 Task: Search one way flight ticket for 5 adults, 2 children, 1 infant in seat and 1 infant on lap in economy from Redding: Redding Municipal Airport to Laramie: Laramie Regional Airport on 5-3-2023. Choice of flights is Spirit. Number of bags: 2 carry on bags. Price is upto 98000. Outbound departure time preference is 15:00.
Action: Mouse moved to (288, 242)
Screenshot: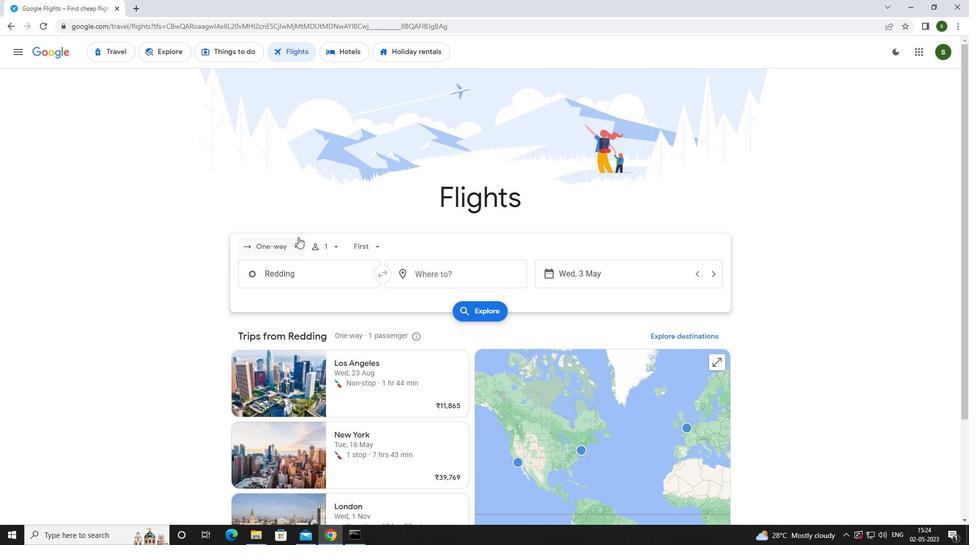 
Action: Mouse pressed left at (288, 242)
Screenshot: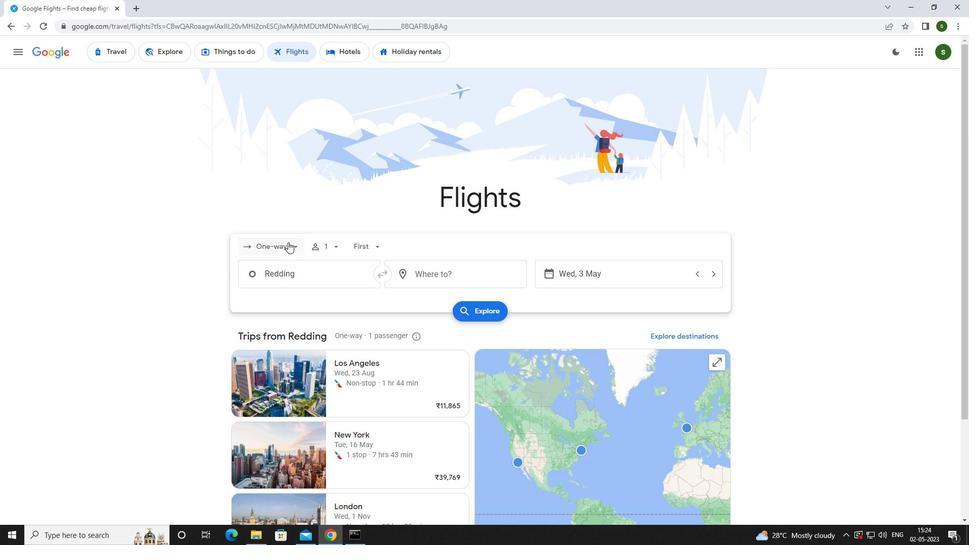 
Action: Mouse moved to (288, 289)
Screenshot: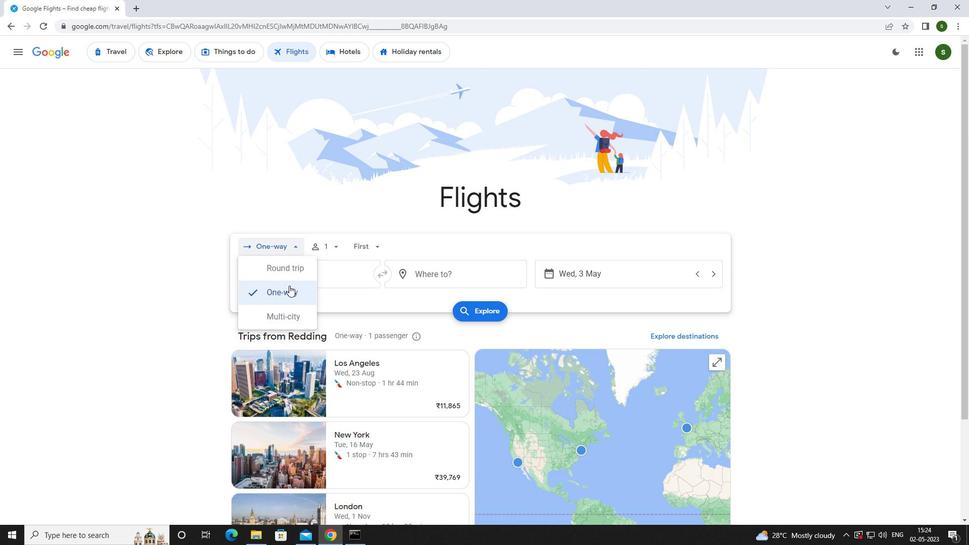 
Action: Mouse pressed left at (288, 289)
Screenshot: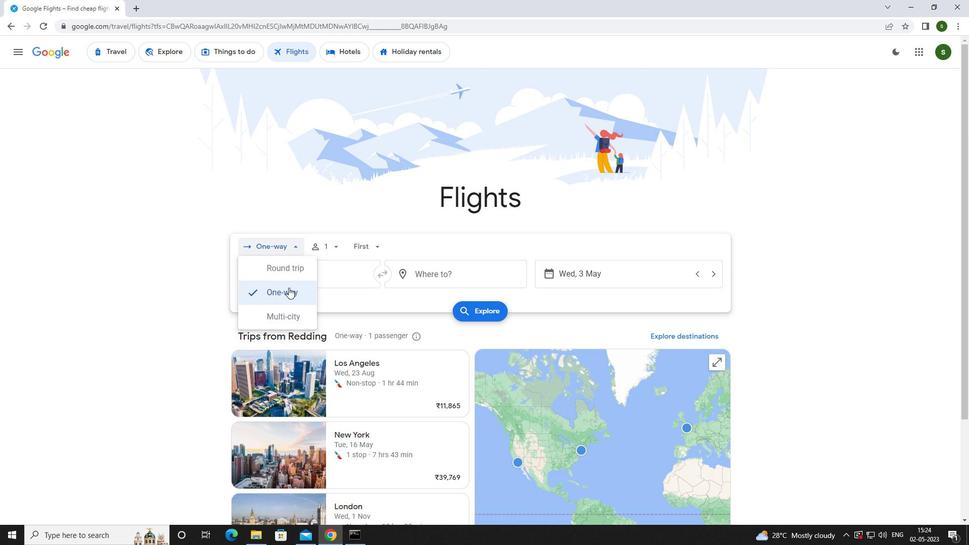 
Action: Mouse moved to (334, 246)
Screenshot: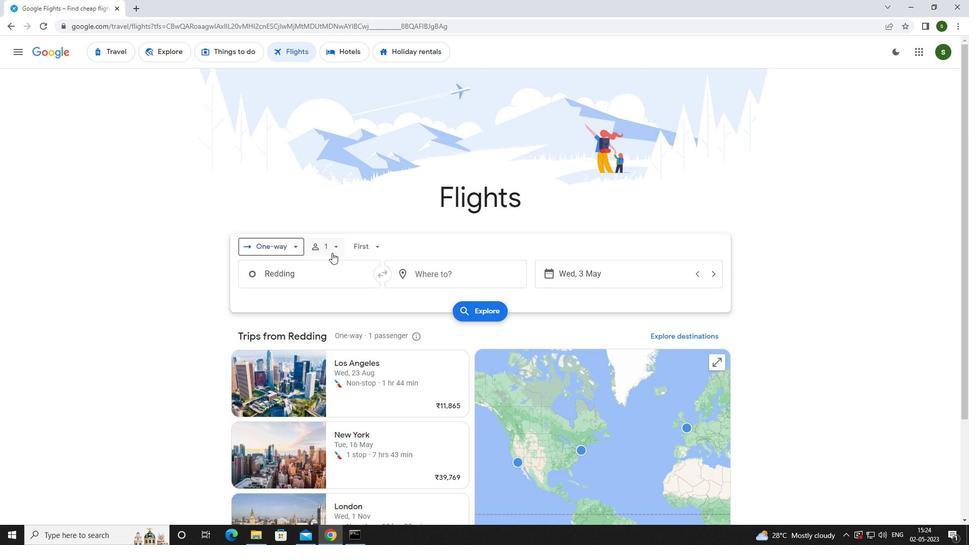 
Action: Mouse pressed left at (334, 246)
Screenshot: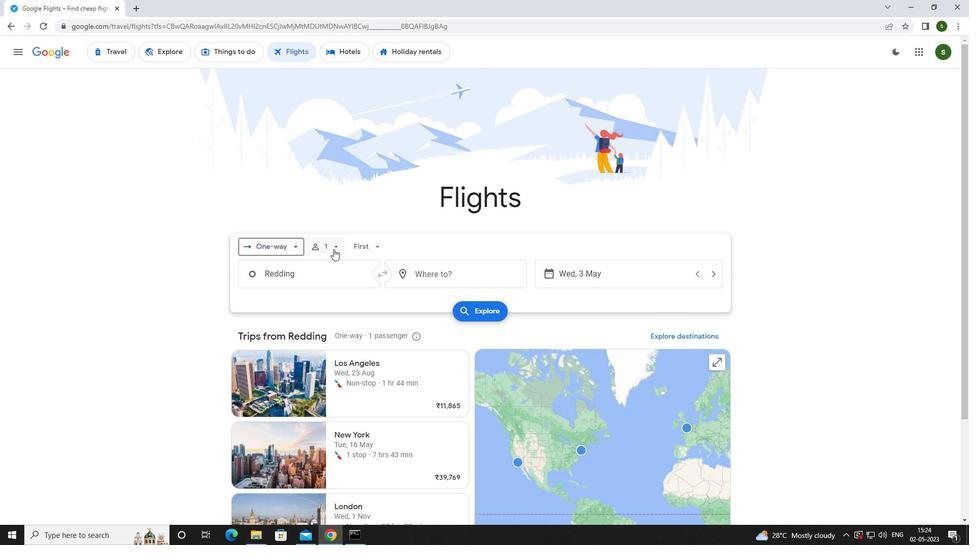 
Action: Mouse moved to (411, 269)
Screenshot: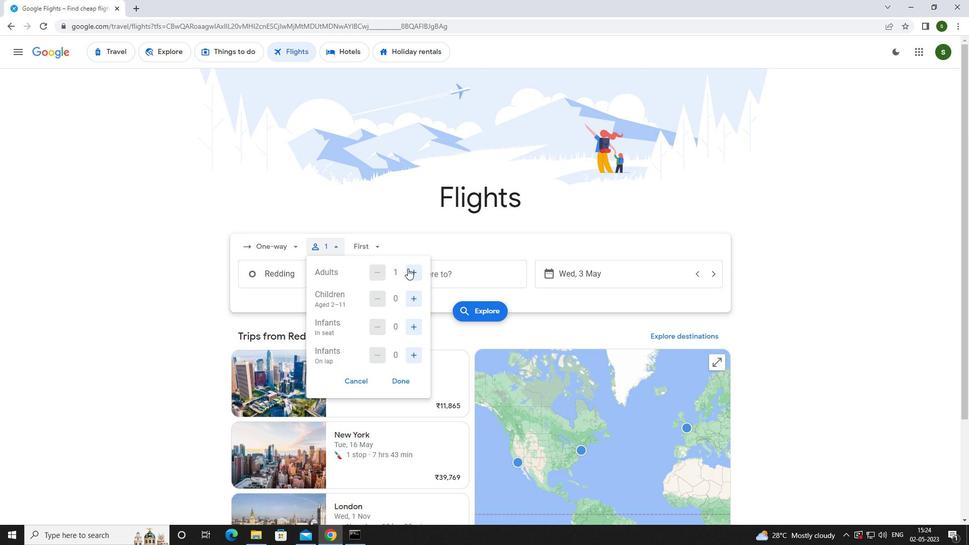 
Action: Mouse pressed left at (411, 269)
Screenshot: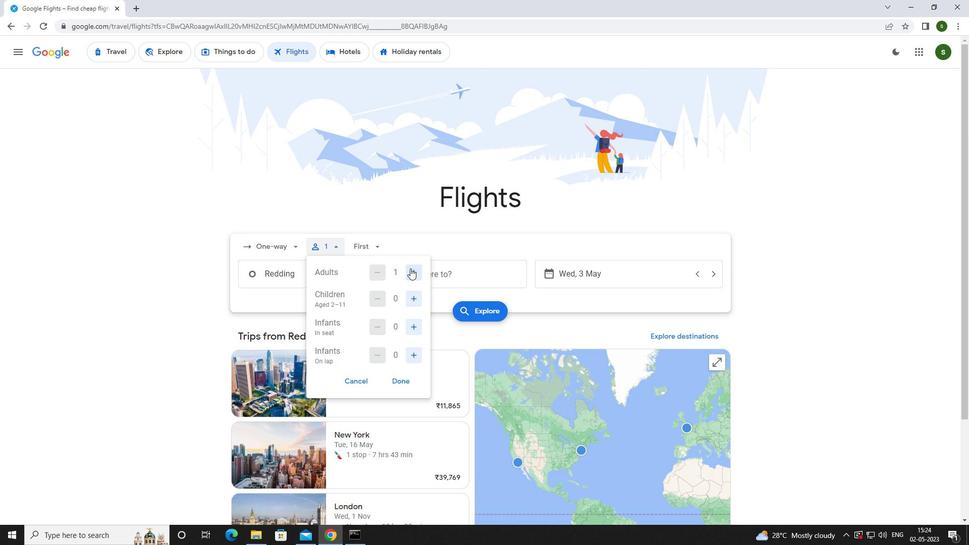 
Action: Mouse pressed left at (411, 269)
Screenshot: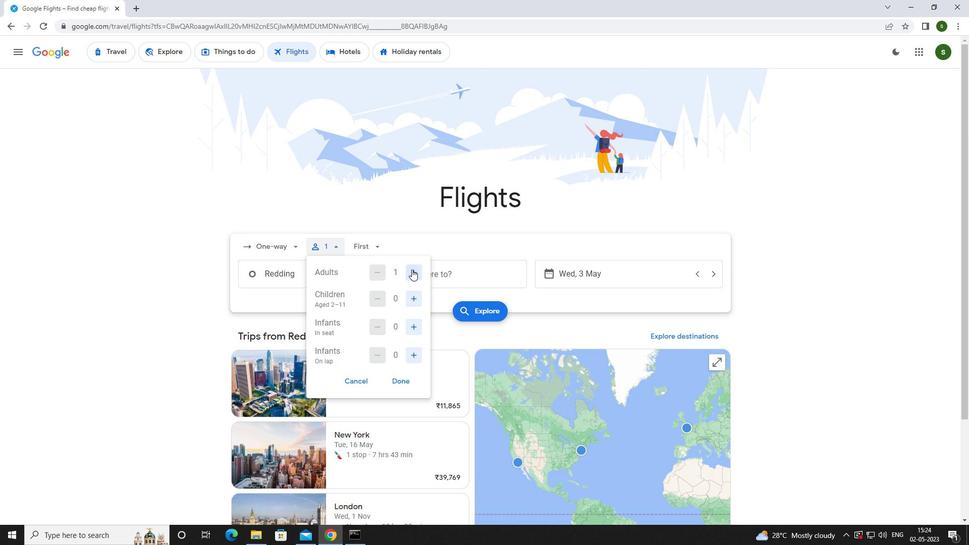 
Action: Mouse pressed left at (411, 269)
Screenshot: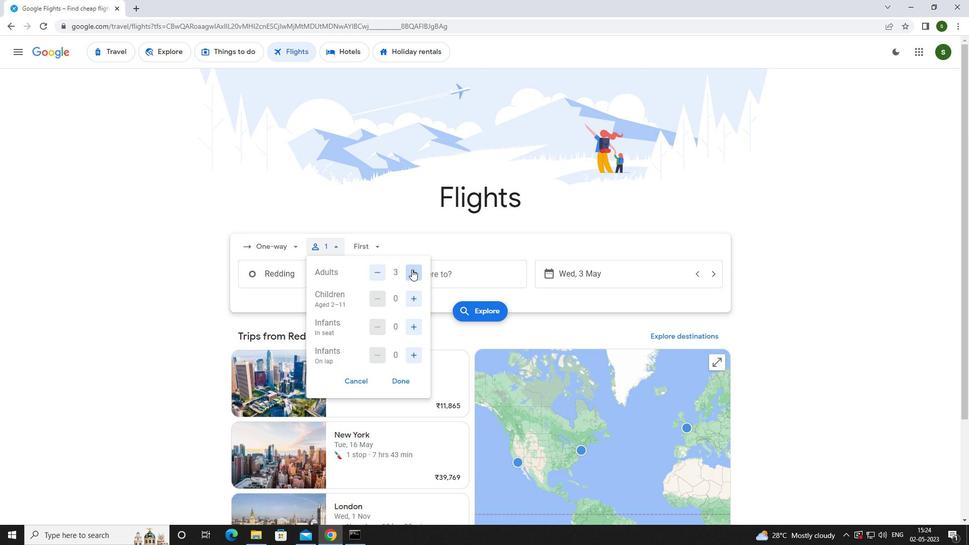 
Action: Mouse pressed left at (411, 269)
Screenshot: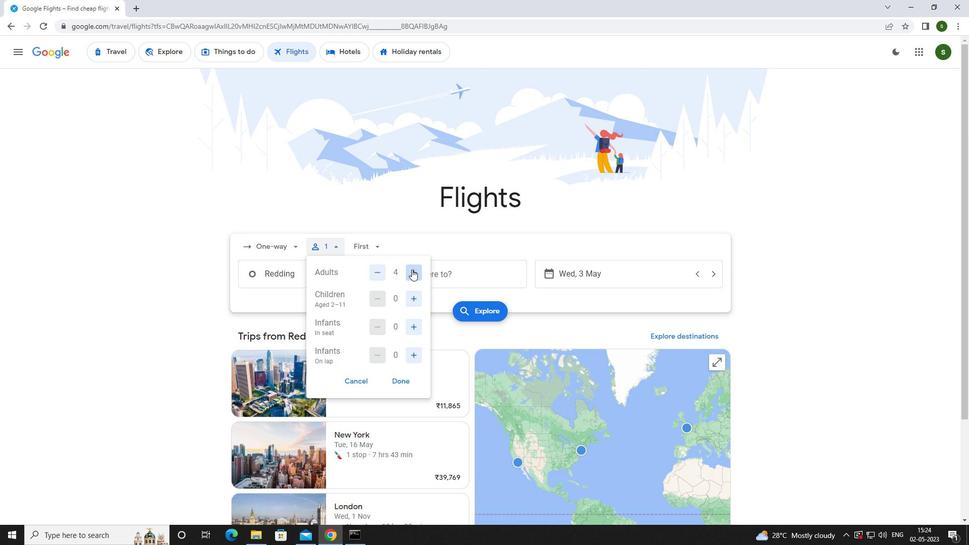 
Action: Mouse moved to (414, 298)
Screenshot: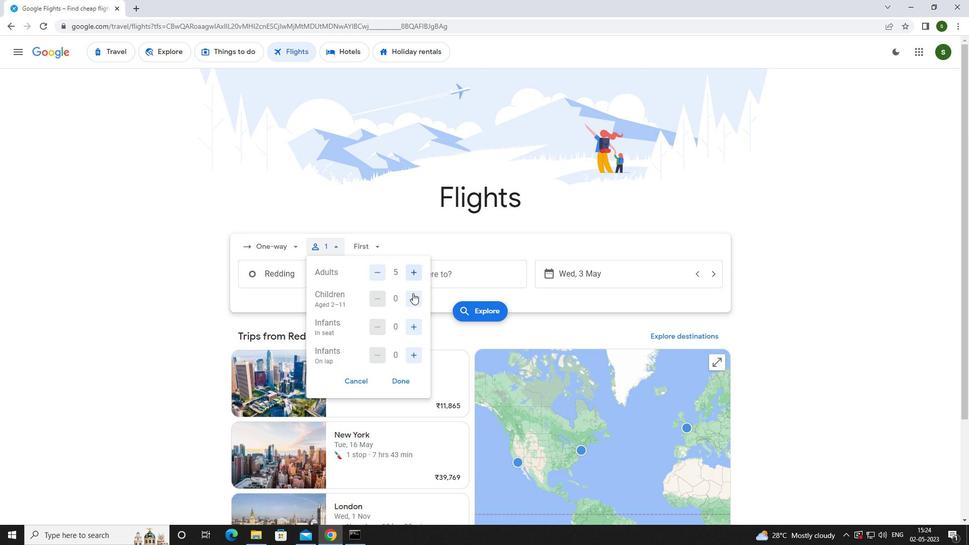 
Action: Mouse pressed left at (414, 298)
Screenshot: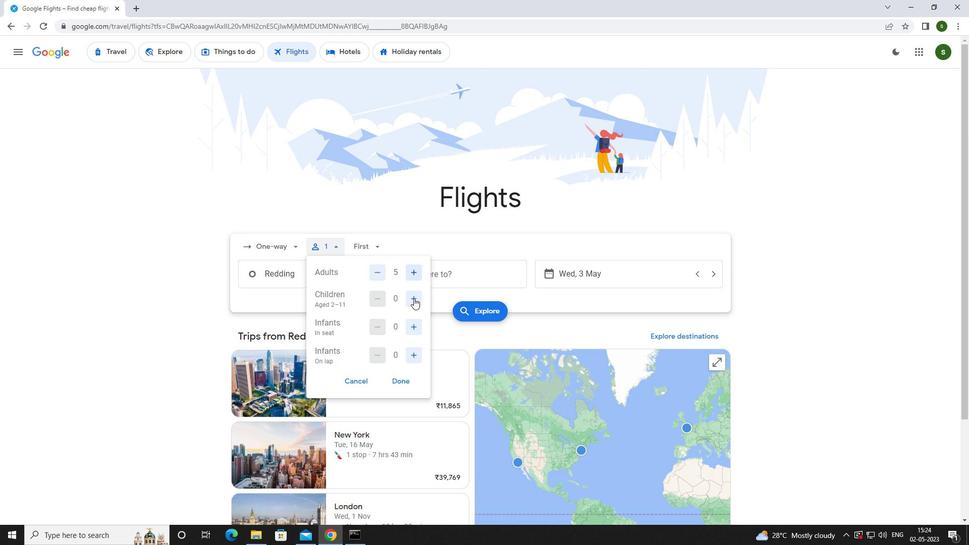 
Action: Mouse pressed left at (414, 298)
Screenshot: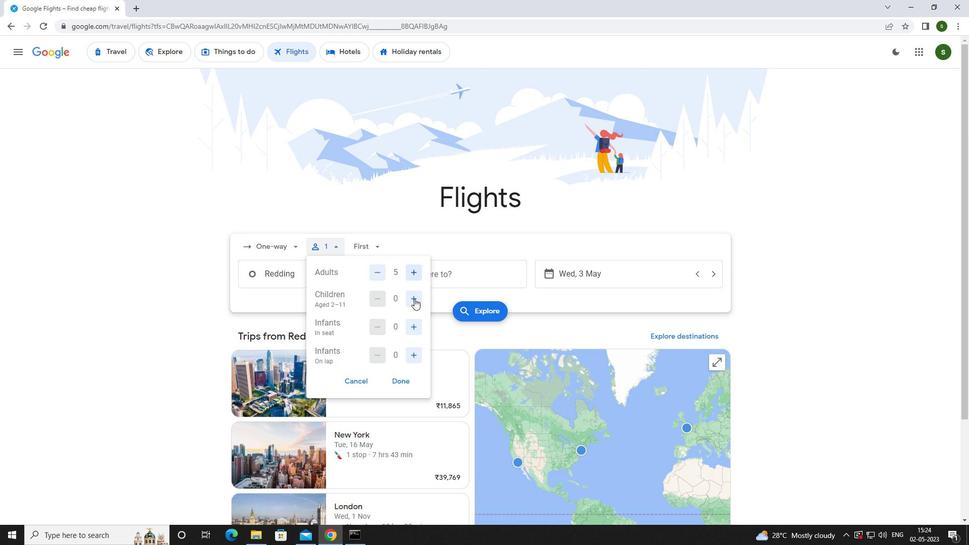 
Action: Mouse moved to (410, 324)
Screenshot: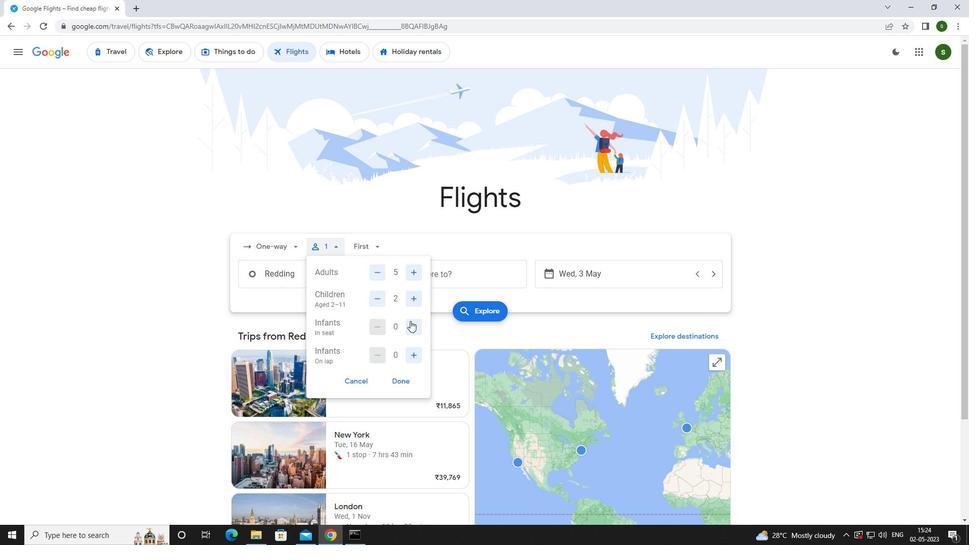
Action: Mouse pressed left at (410, 324)
Screenshot: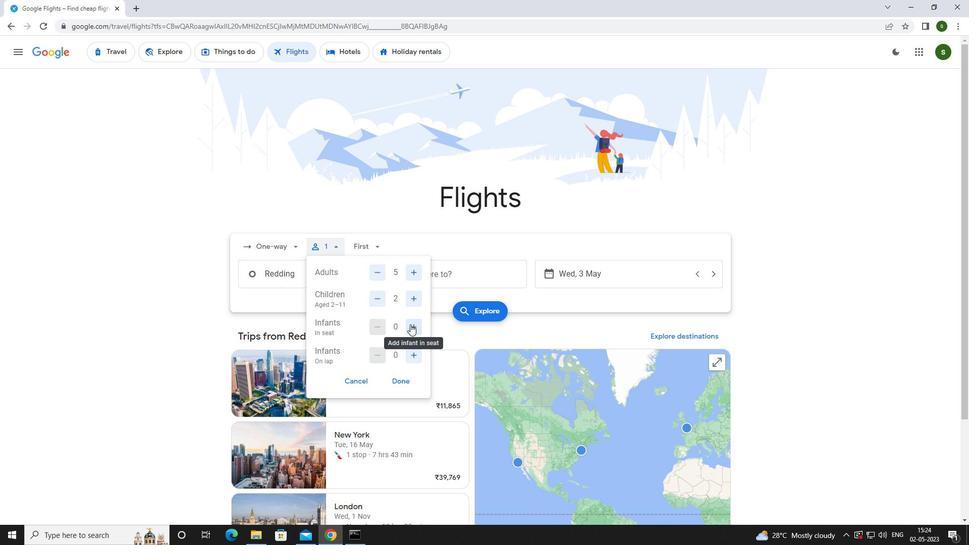 
Action: Mouse moved to (417, 359)
Screenshot: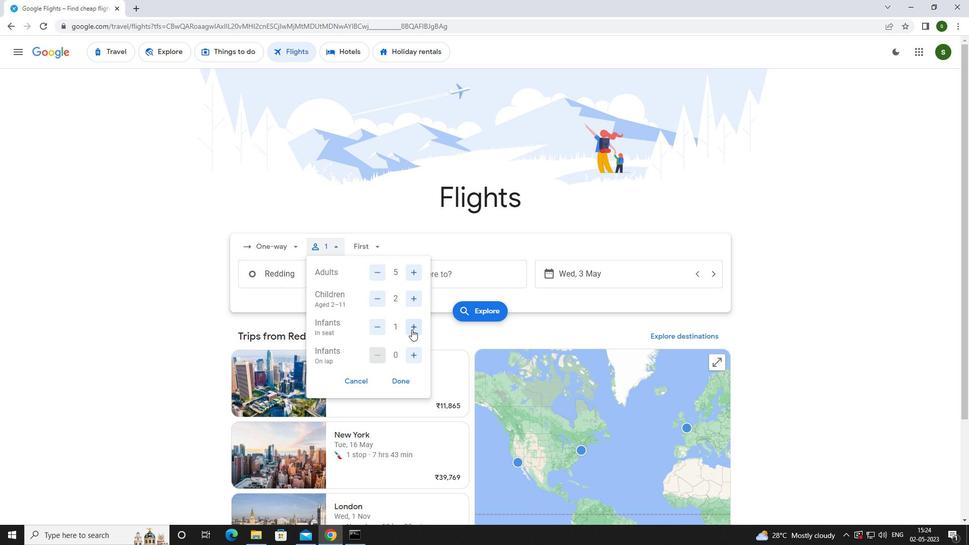 
Action: Mouse pressed left at (417, 359)
Screenshot: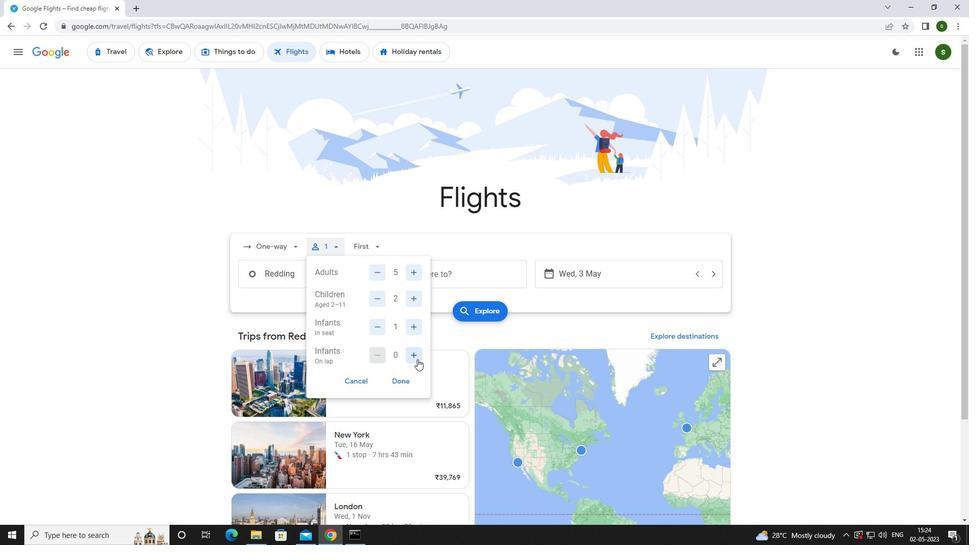 
Action: Mouse moved to (379, 245)
Screenshot: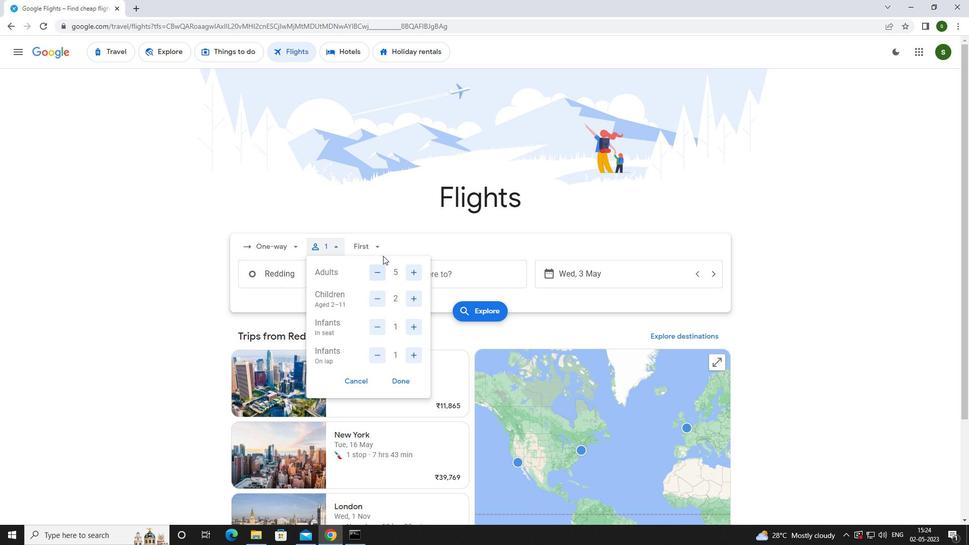 
Action: Mouse pressed left at (379, 245)
Screenshot: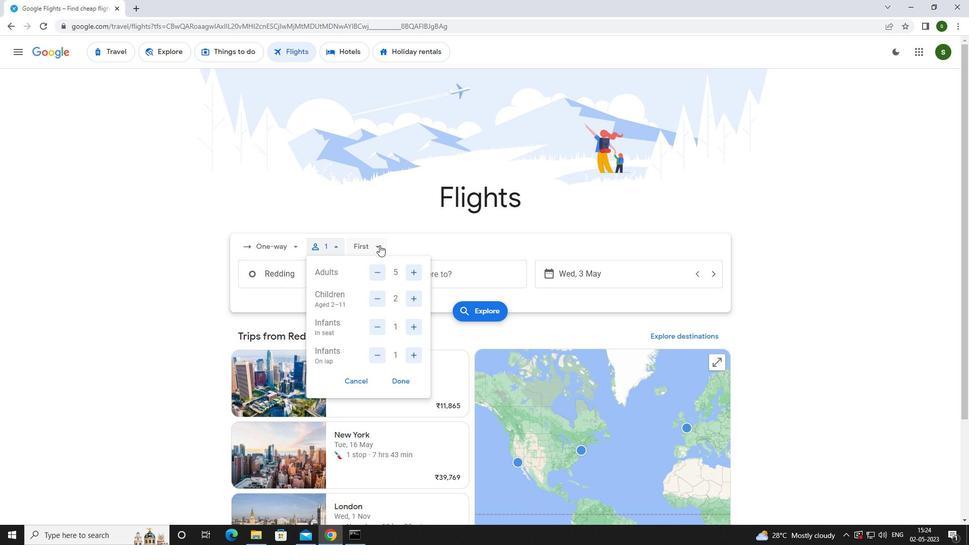 
Action: Mouse moved to (385, 266)
Screenshot: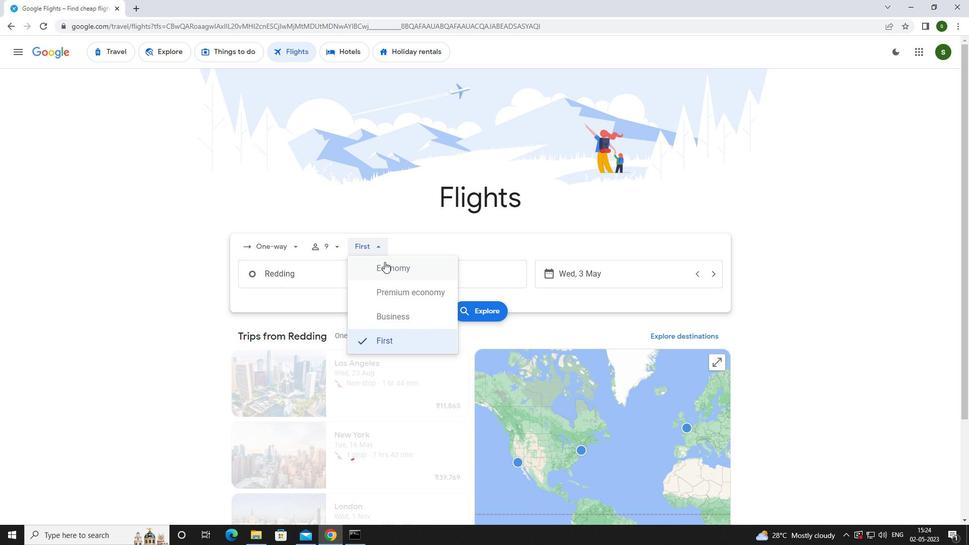 
Action: Mouse pressed left at (385, 266)
Screenshot: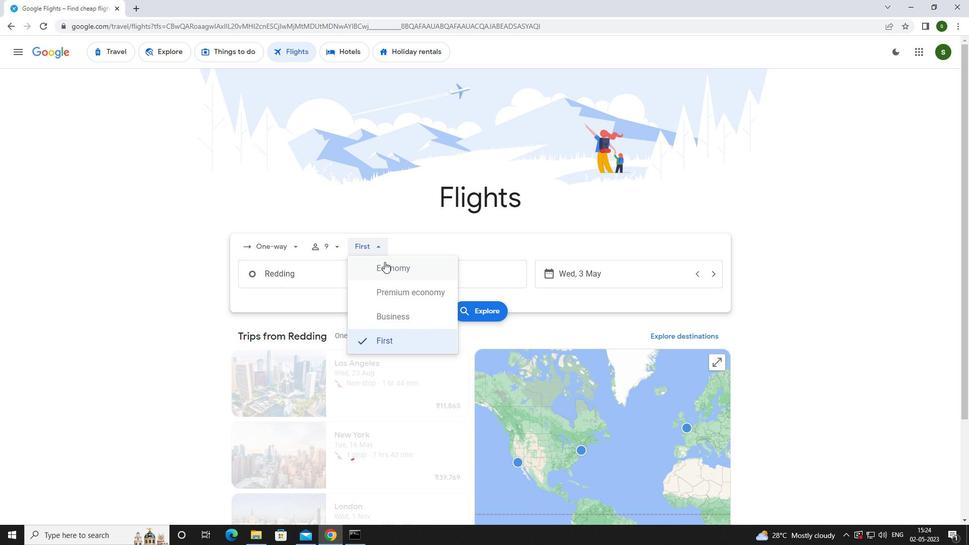 
Action: Mouse moved to (334, 272)
Screenshot: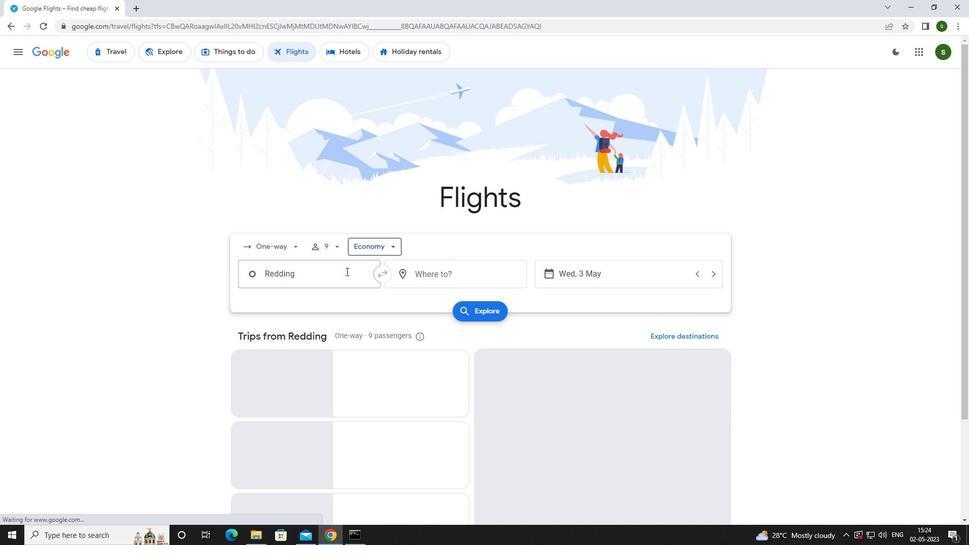 
Action: Mouse pressed left at (334, 272)
Screenshot: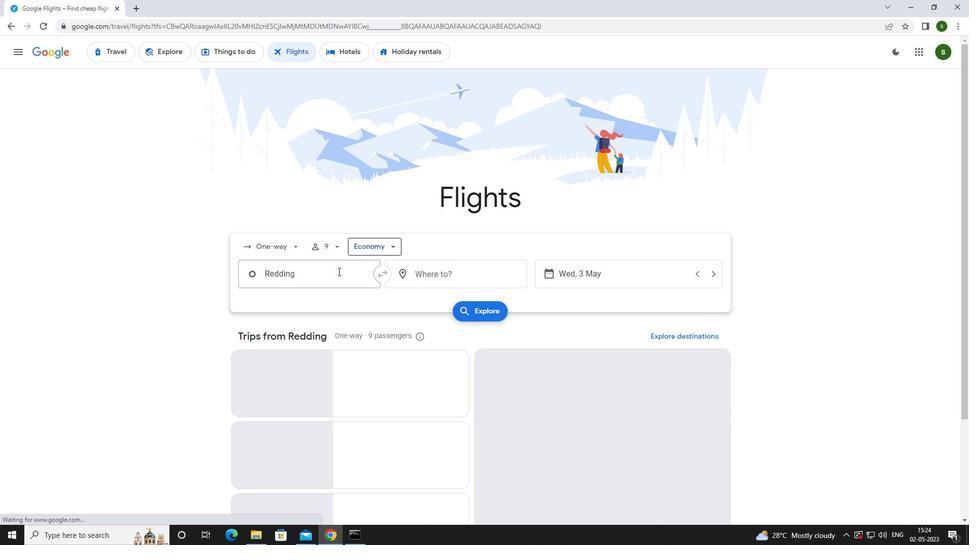 
Action: Key pressed <Key.caps_lock>r<Key.caps_lock>edding<Key.enter>
Screenshot: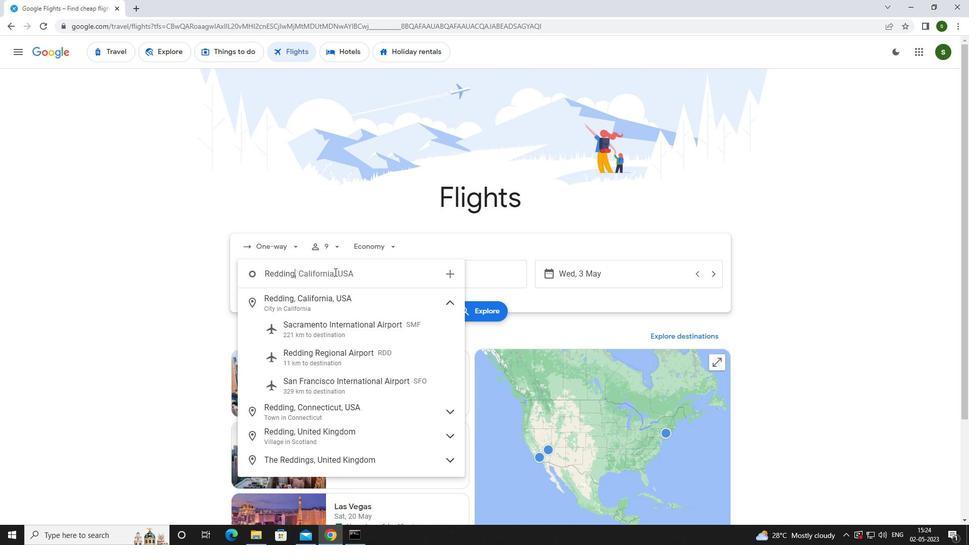 
Action: Mouse moved to (424, 274)
Screenshot: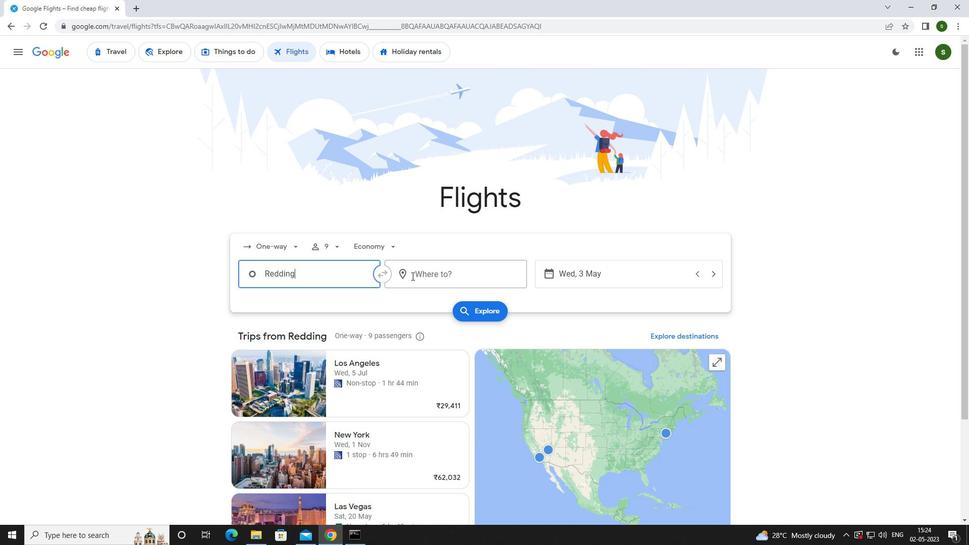 
Action: Mouse pressed left at (424, 274)
Screenshot: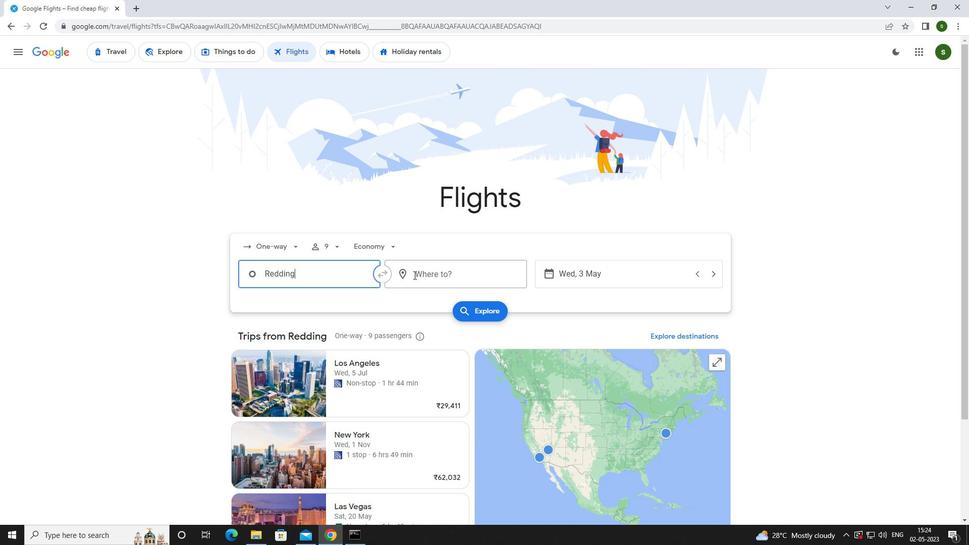 
Action: Mouse moved to (376, 280)
Screenshot: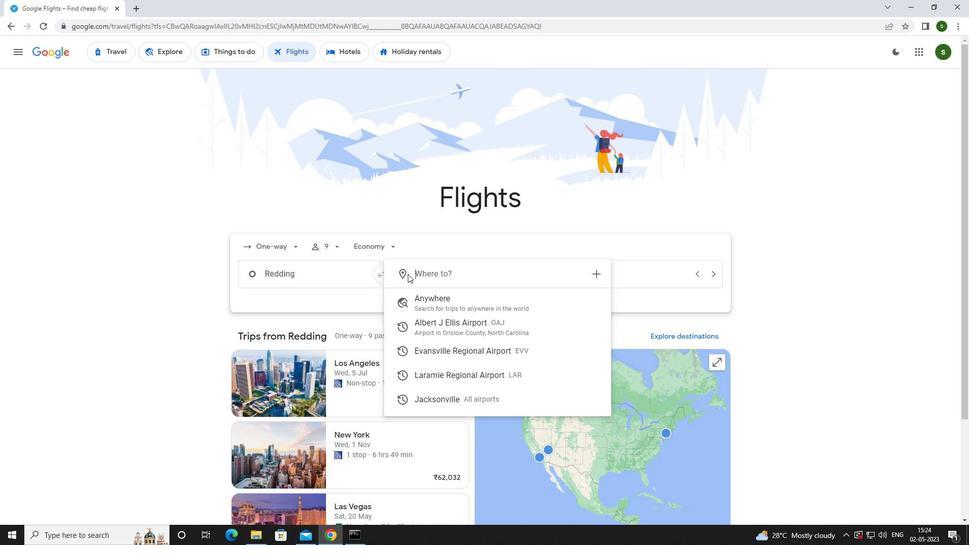 
Action: Key pressed <Key.caps_lock>l<Key.caps_lock>aramie
Screenshot: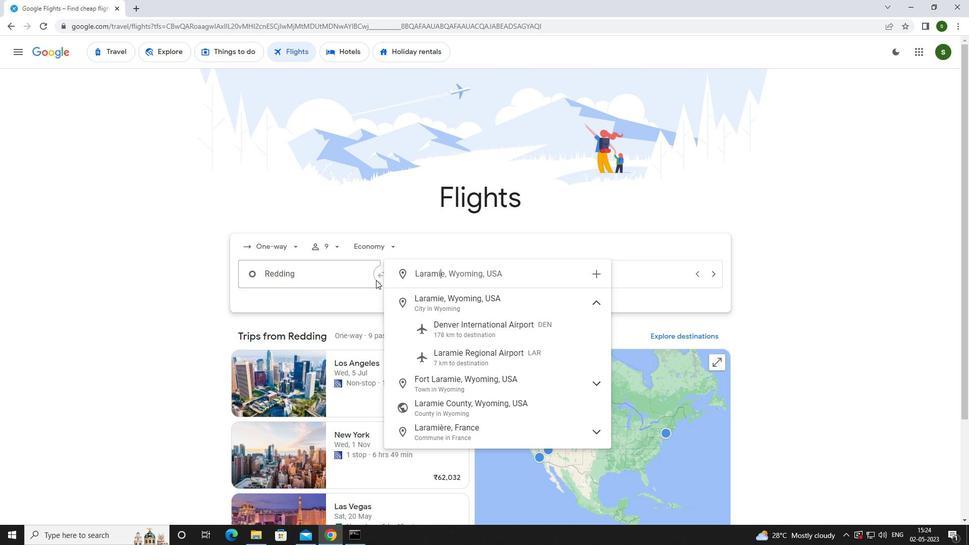 
Action: Mouse moved to (455, 360)
Screenshot: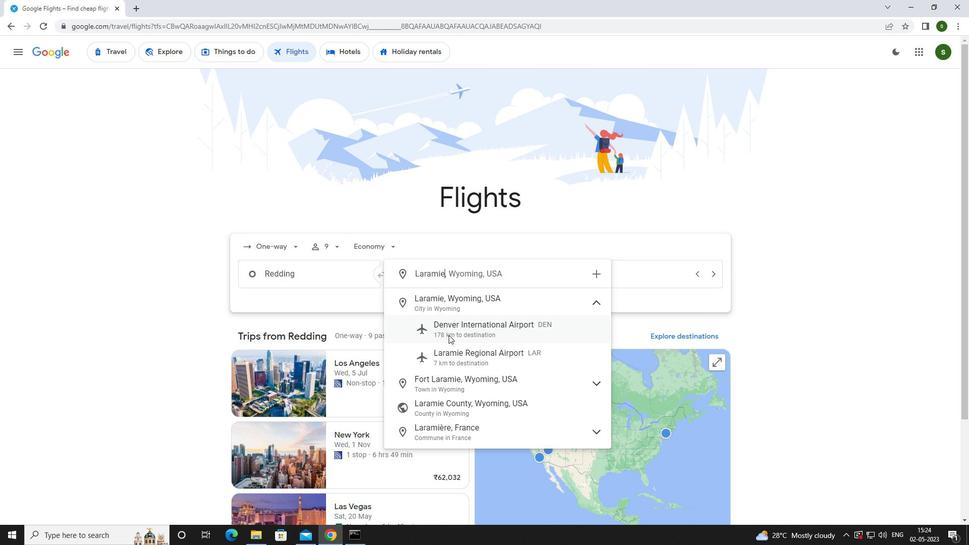 
Action: Mouse pressed left at (455, 360)
Screenshot: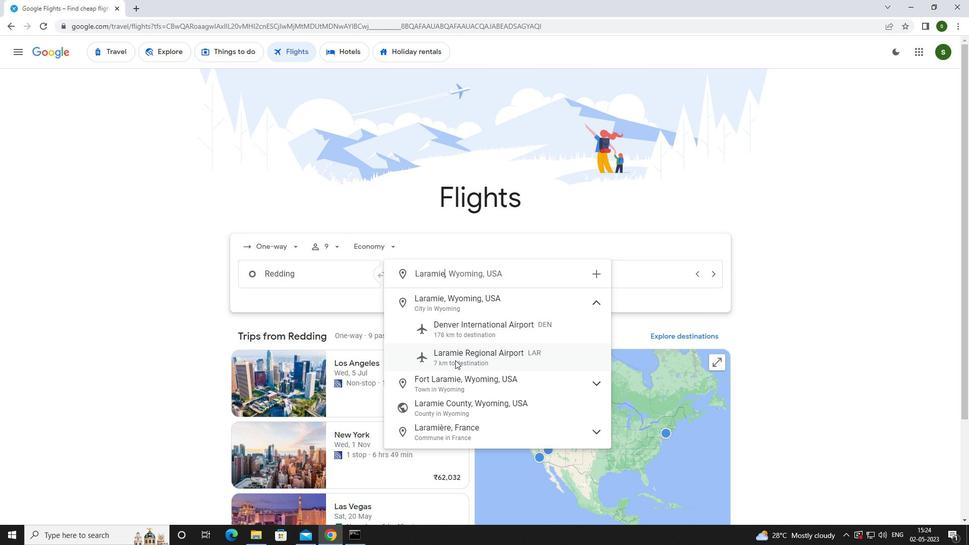 
Action: Mouse moved to (618, 280)
Screenshot: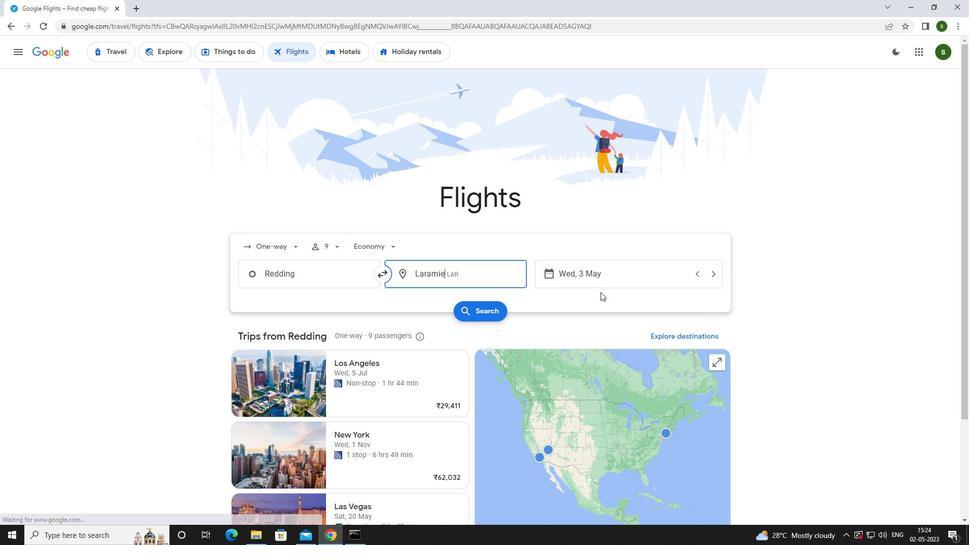 
Action: Mouse pressed left at (618, 280)
Screenshot: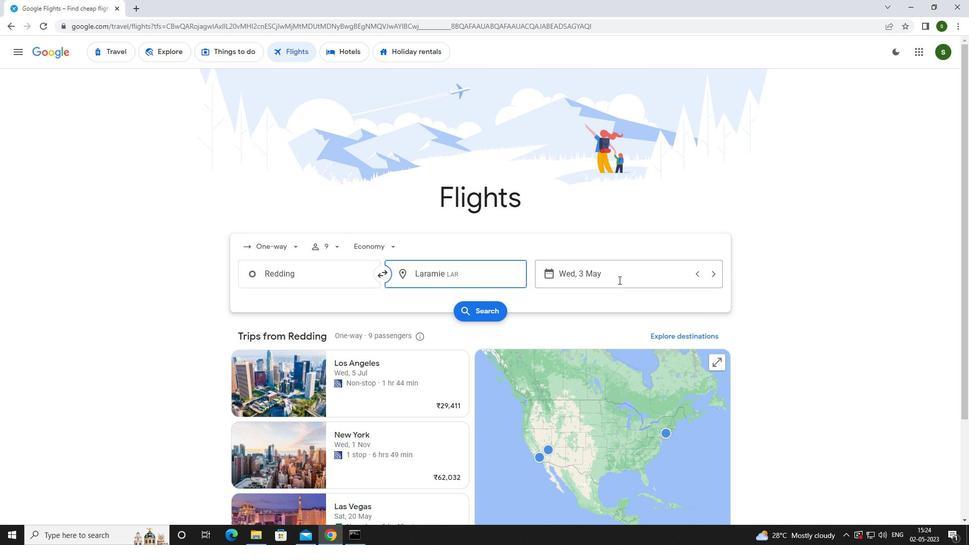 
Action: Mouse moved to (441, 345)
Screenshot: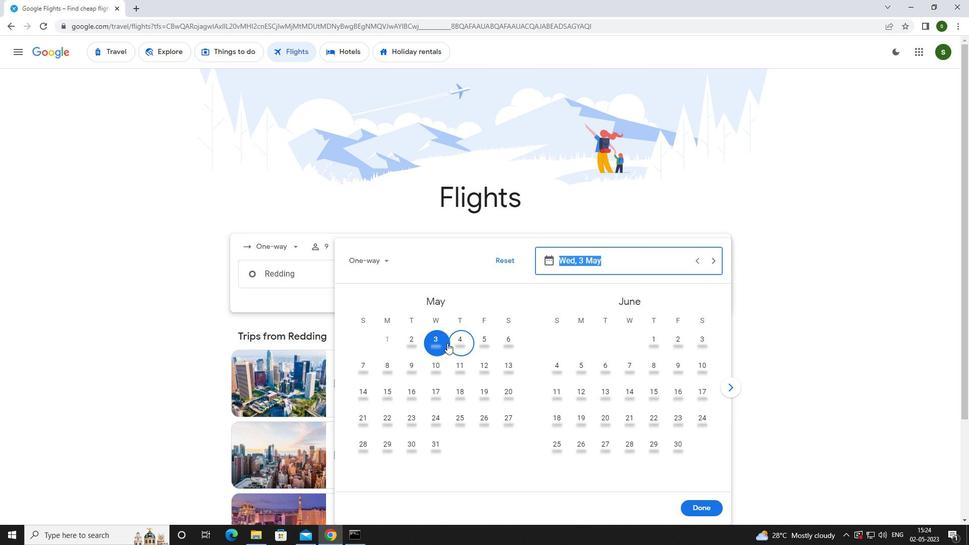 
Action: Mouse pressed left at (441, 345)
Screenshot: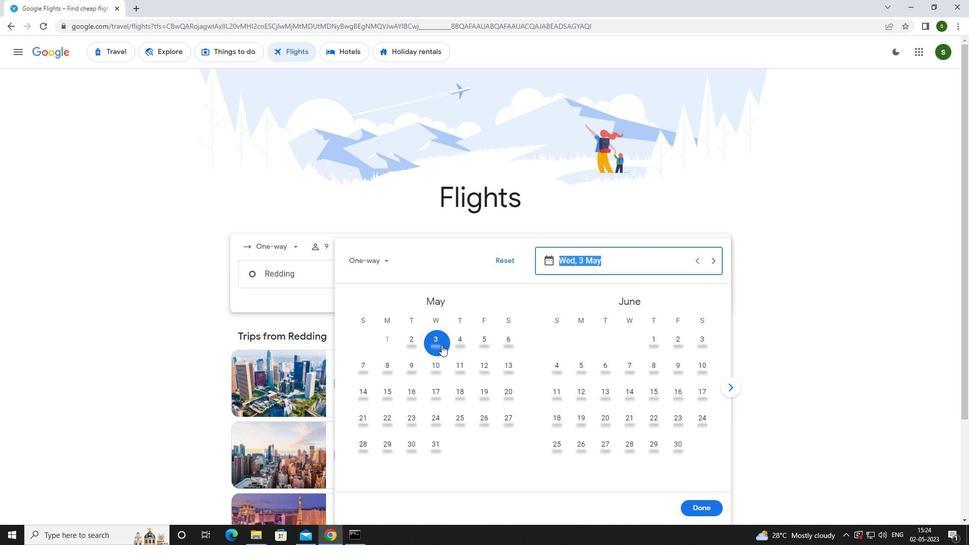 
Action: Mouse moved to (702, 504)
Screenshot: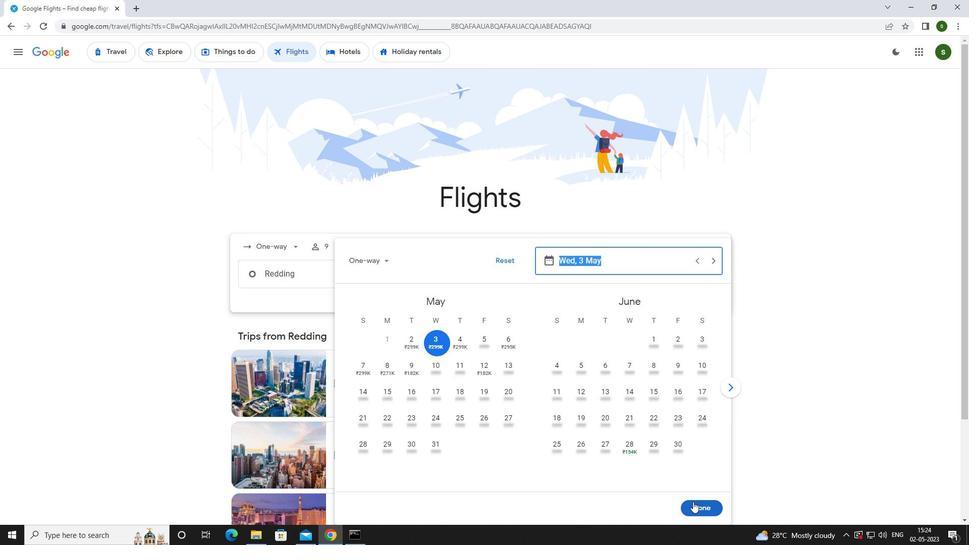 
Action: Mouse pressed left at (702, 504)
Screenshot: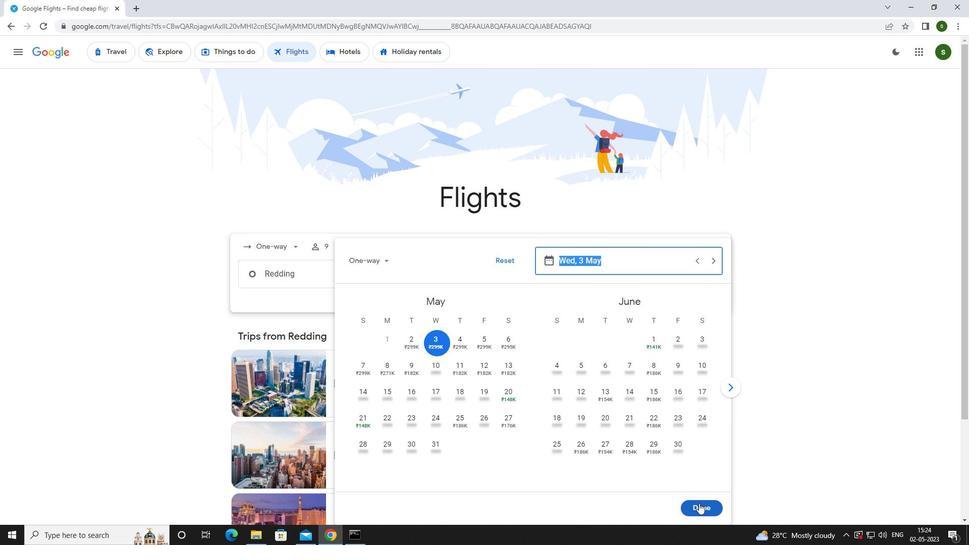 
Action: Mouse moved to (479, 305)
Screenshot: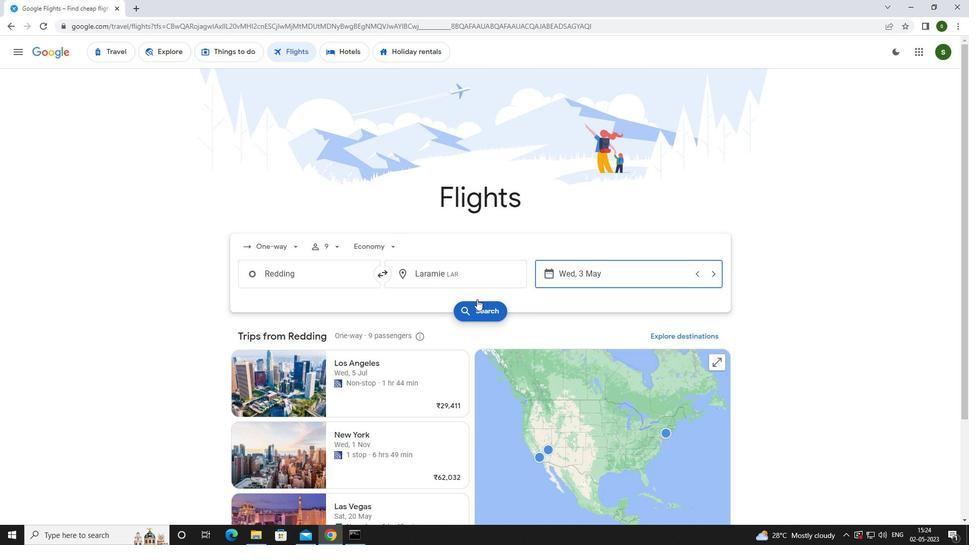 
Action: Mouse pressed left at (479, 305)
Screenshot: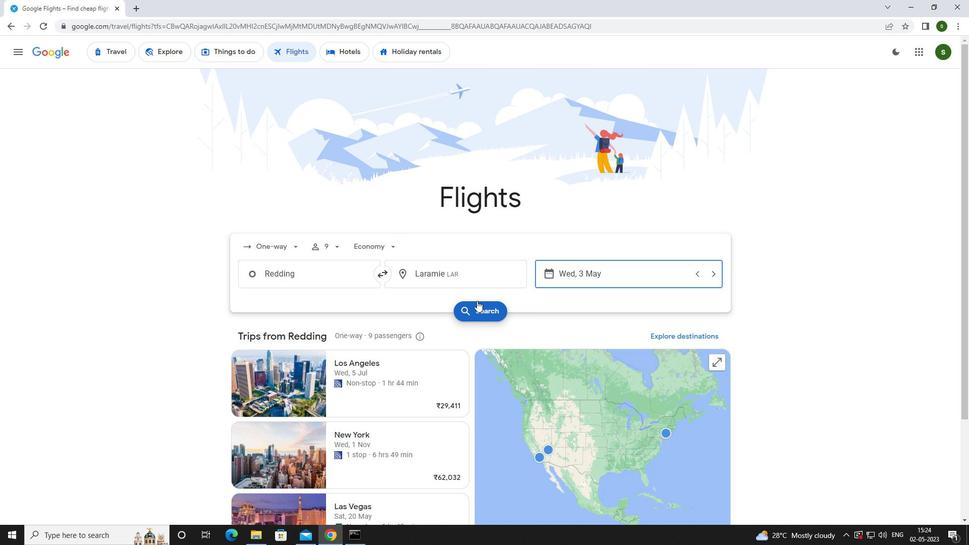 
Action: Mouse moved to (252, 141)
Screenshot: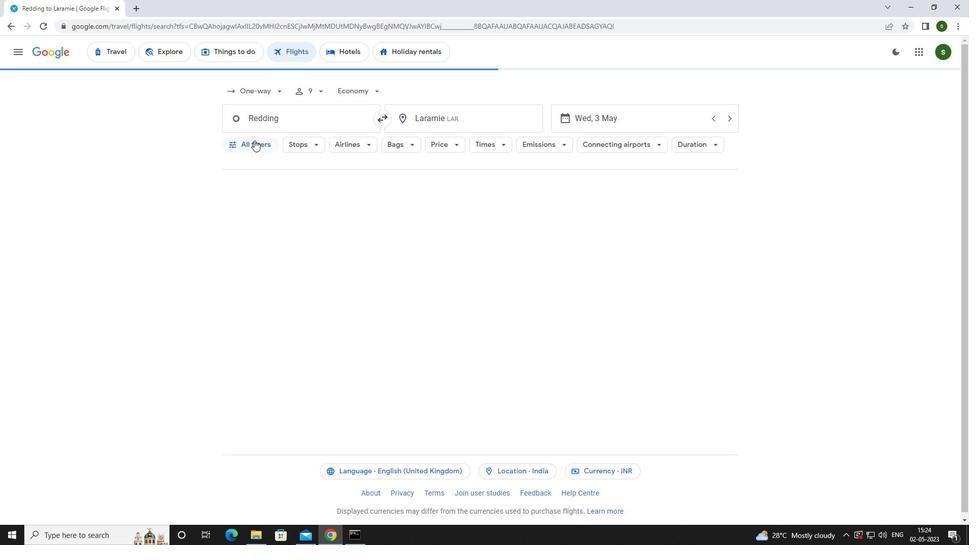 
Action: Mouse pressed left at (252, 141)
Screenshot: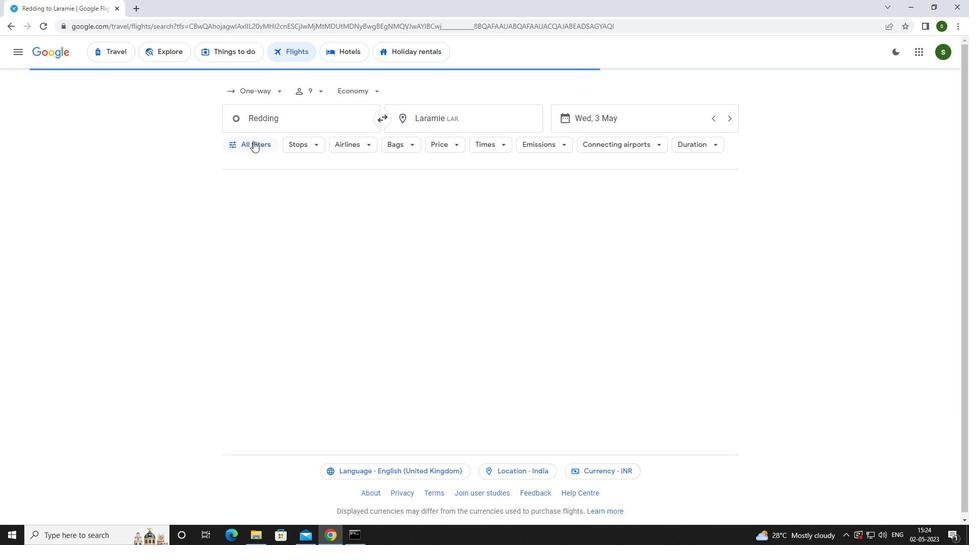 
Action: Mouse moved to (375, 360)
Screenshot: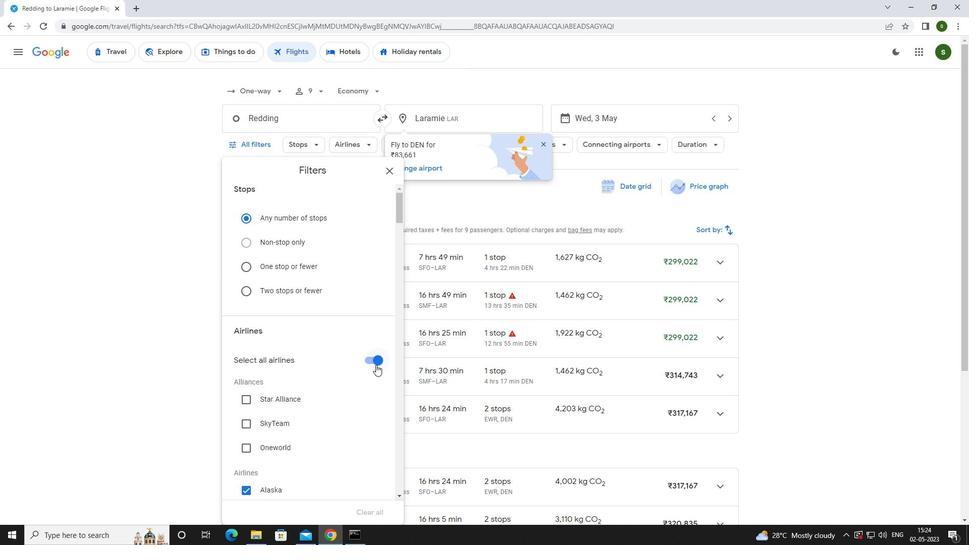 
Action: Mouse pressed left at (375, 360)
Screenshot: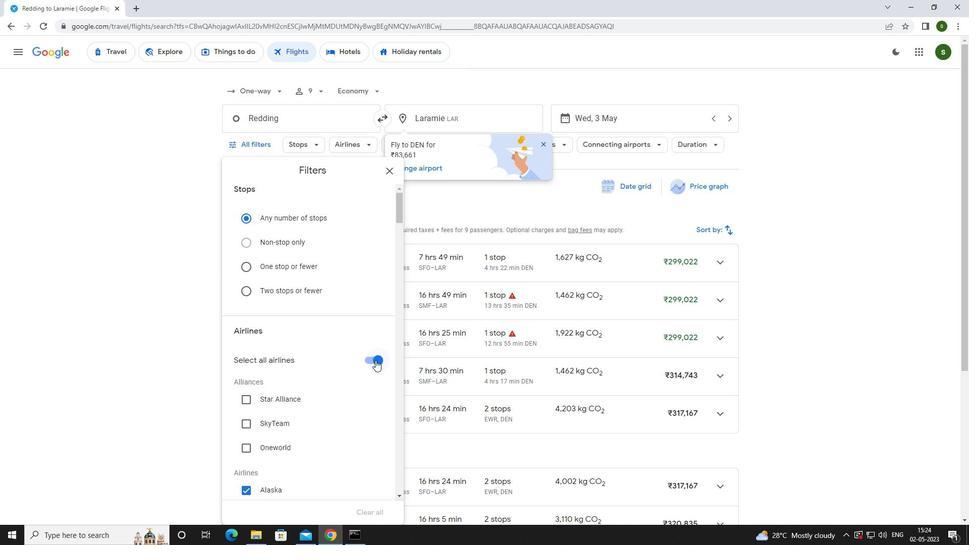 
Action: Mouse moved to (340, 334)
Screenshot: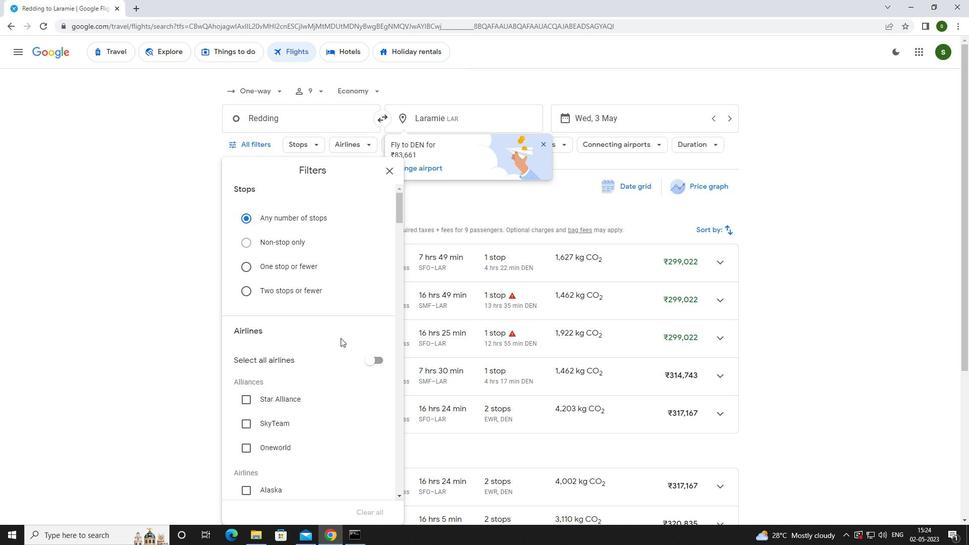 
Action: Mouse scrolled (340, 333) with delta (0, 0)
Screenshot: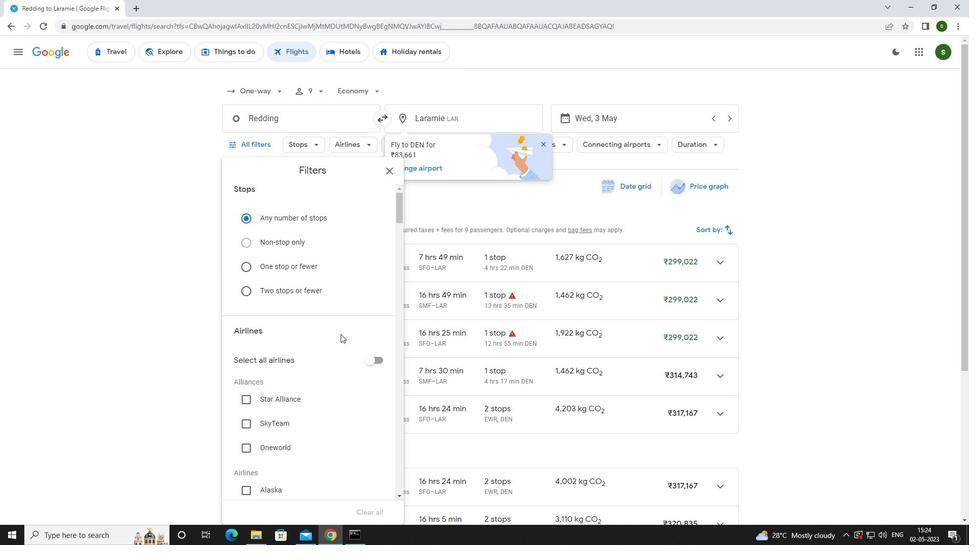 
Action: Mouse scrolled (340, 333) with delta (0, 0)
Screenshot: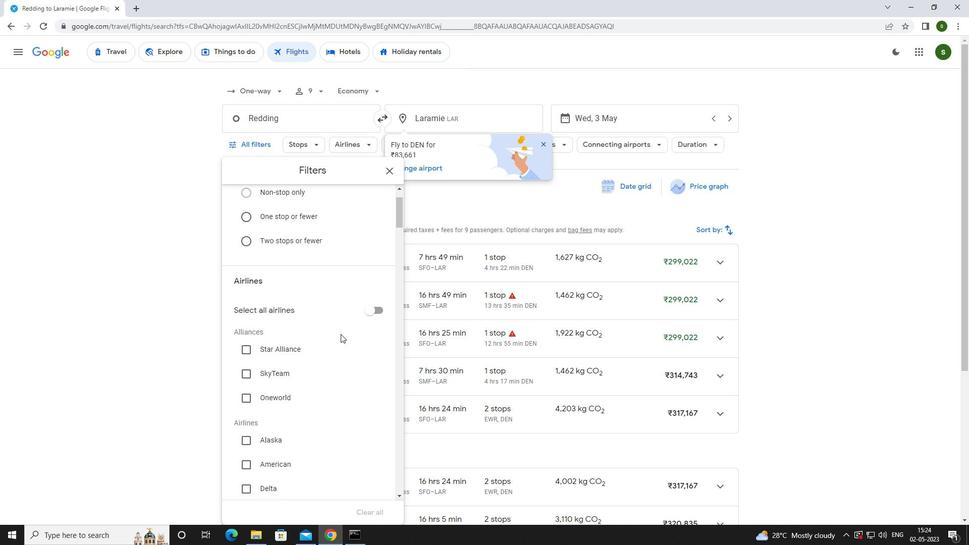 
Action: Mouse scrolled (340, 333) with delta (0, 0)
Screenshot: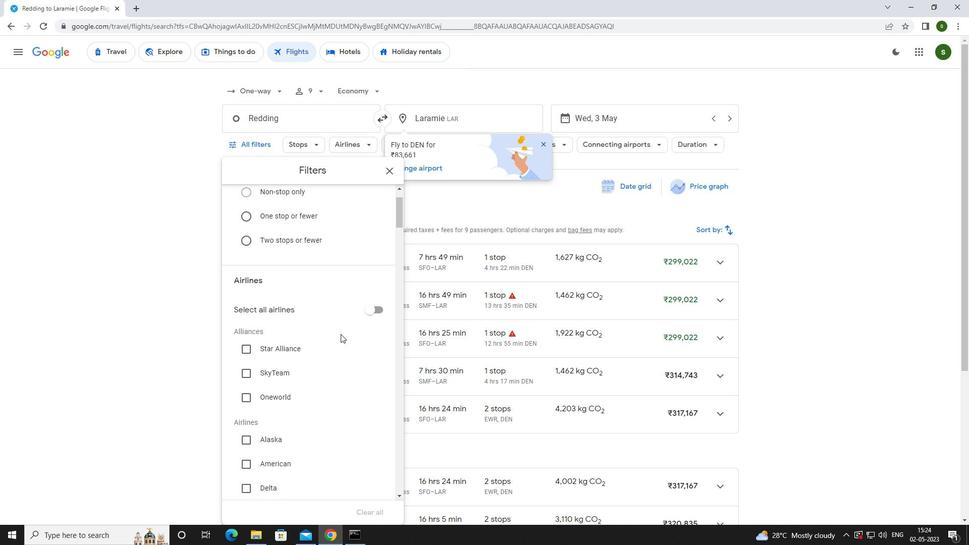 
Action: Mouse scrolled (340, 333) with delta (0, 0)
Screenshot: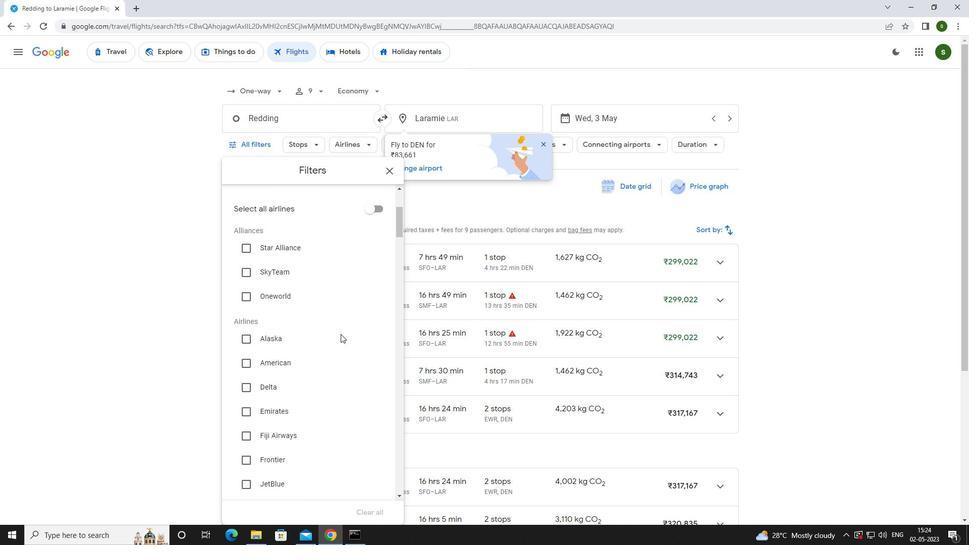 
Action: Mouse scrolled (340, 333) with delta (0, 0)
Screenshot: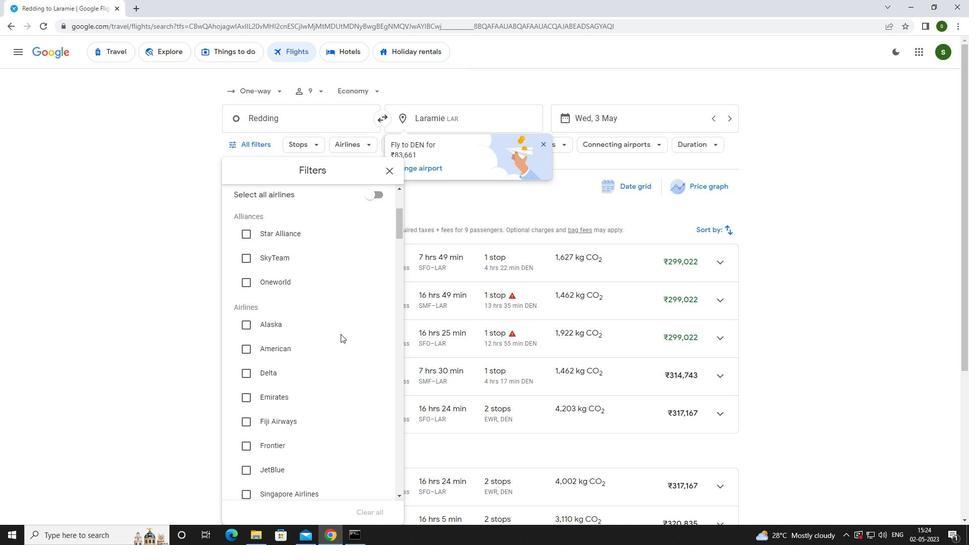 
Action: Mouse scrolled (340, 333) with delta (0, 0)
Screenshot: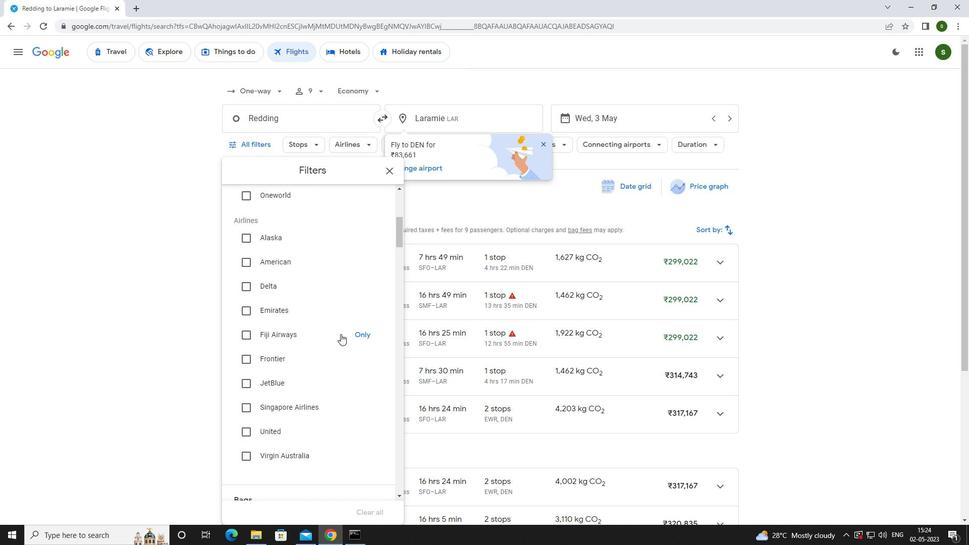 
Action: Mouse scrolled (340, 333) with delta (0, 0)
Screenshot: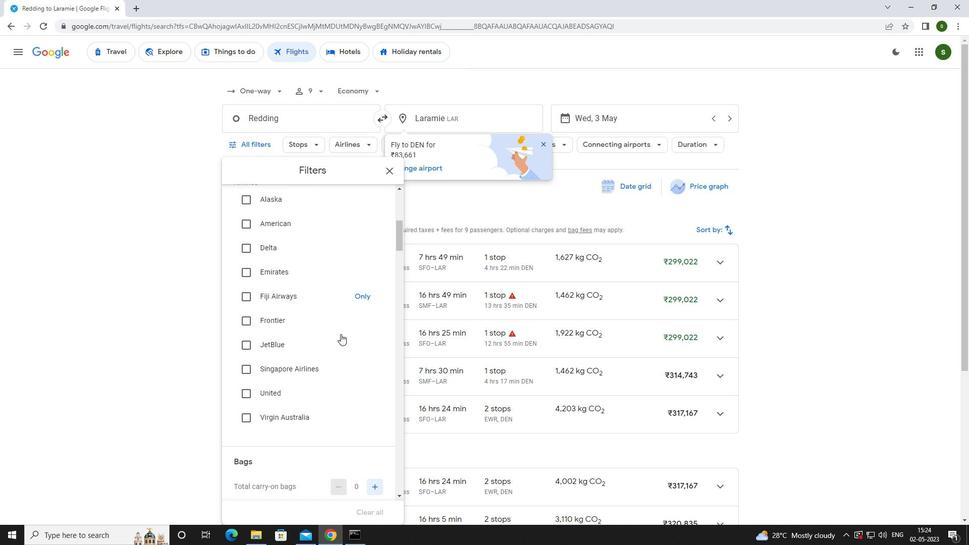 
Action: Mouse scrolled (340, 333) with delta (0, 0)
Screenshot: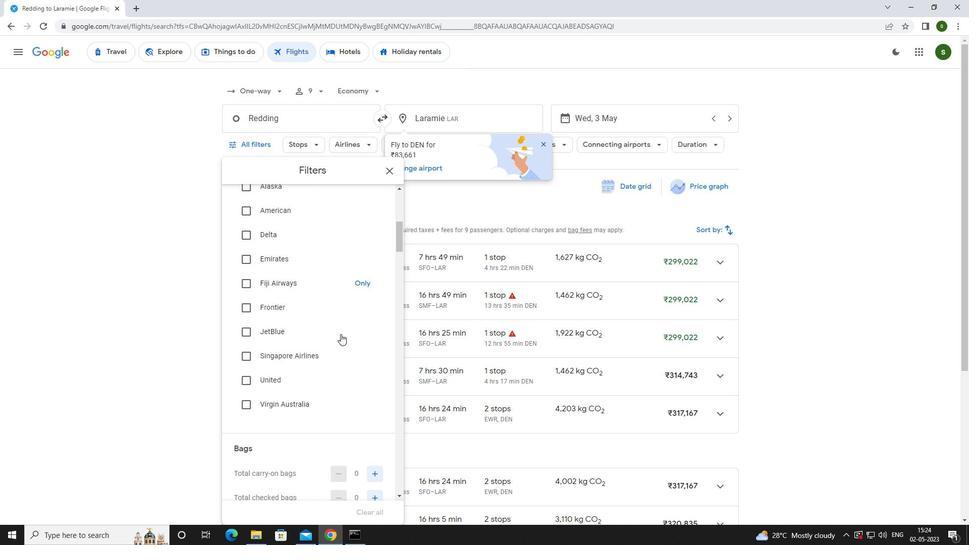 
Action: Mouse moved to (372, 377)
Screenshot: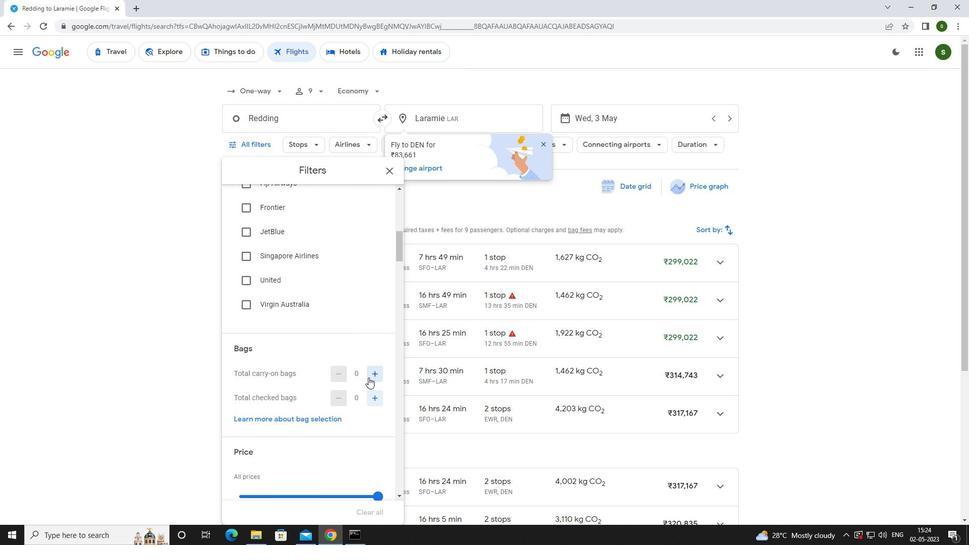 
Action: Mouse pressed left at (372, 377)
Screenshot: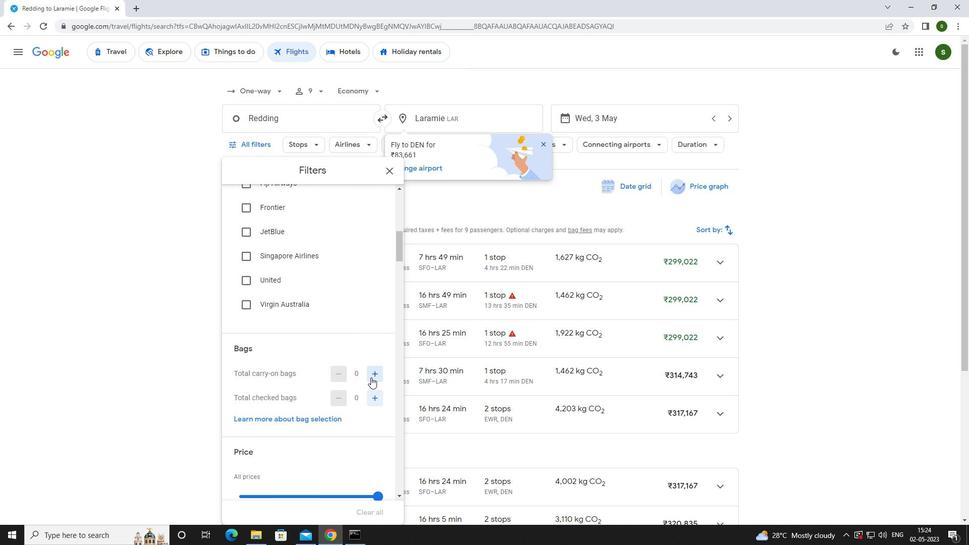 
Action: Mouse pressed left at (372, 377)
Screenshot: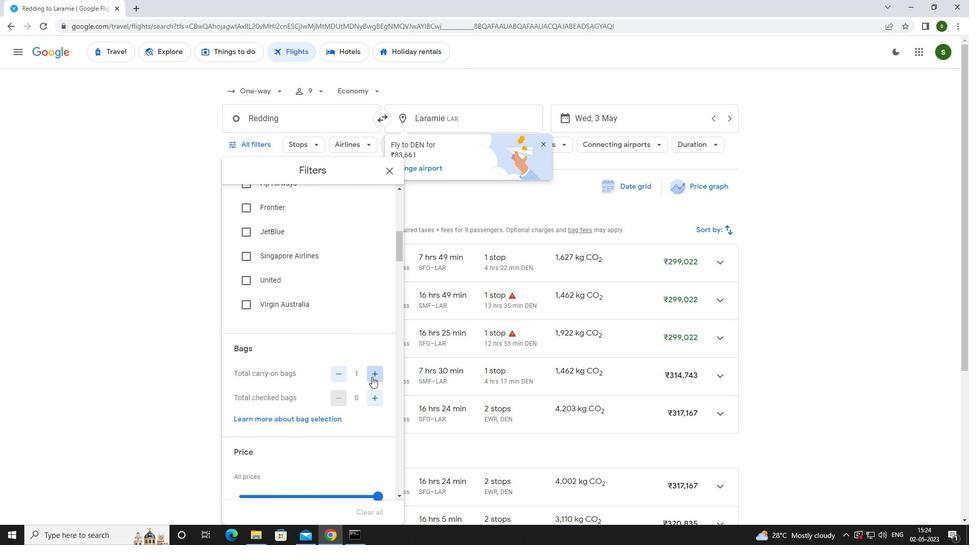 
Action: Mouse scrolled (372, 376) with delta (0, 0)
Screenshot: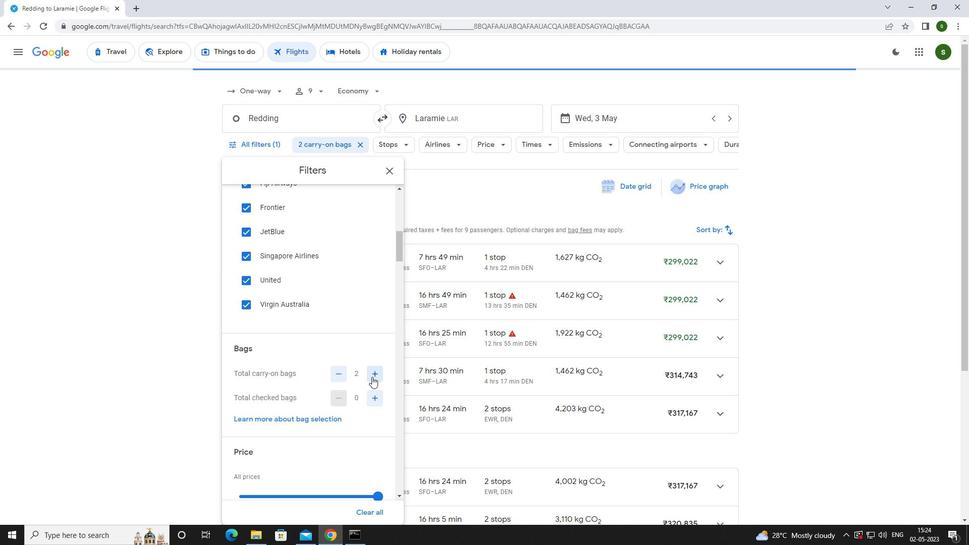 
Action: Mouse scrolled (372, 376) with delta (0, 0)
Screenshot: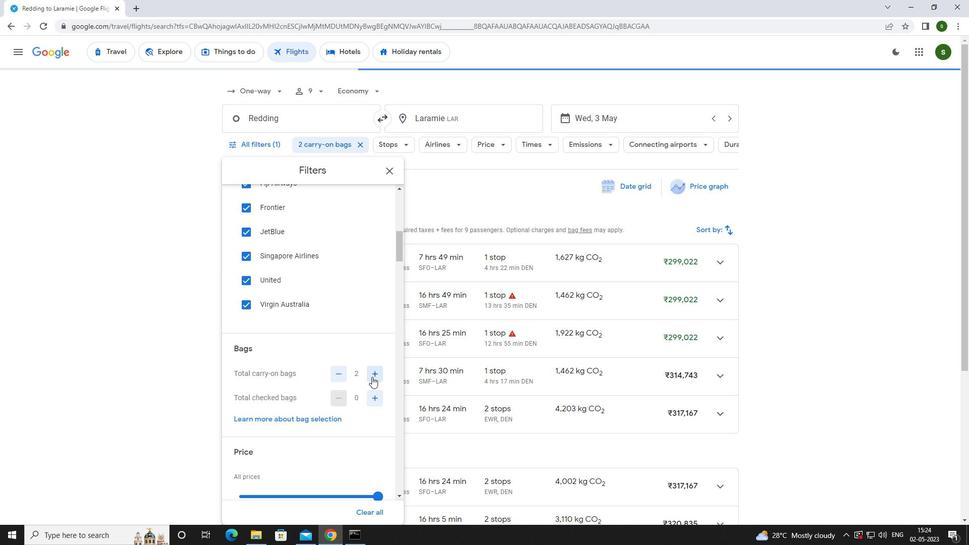 
Action: Mouse scrolled (372, 376) with delta (0, 0)
Screenshot: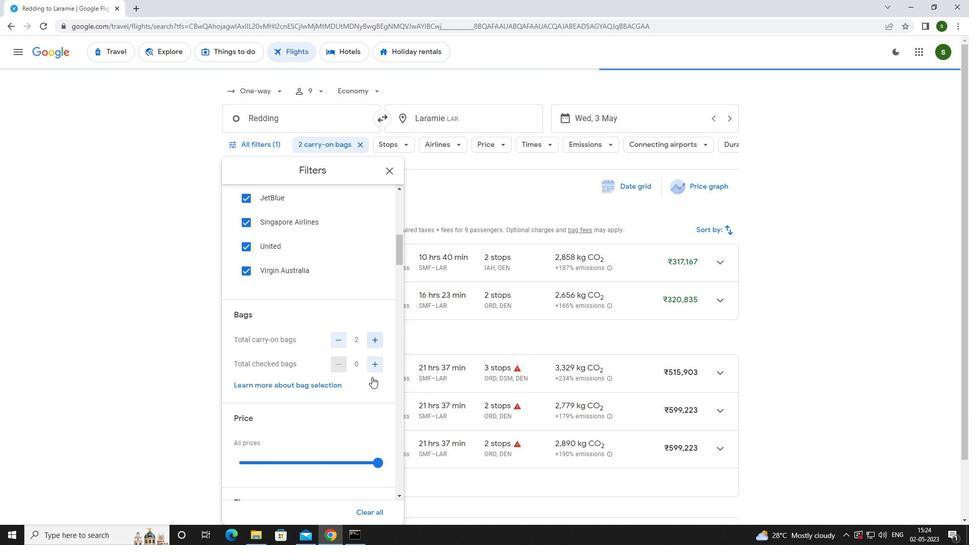 
Action: Mouse moved to (375, 344)
Screenshot: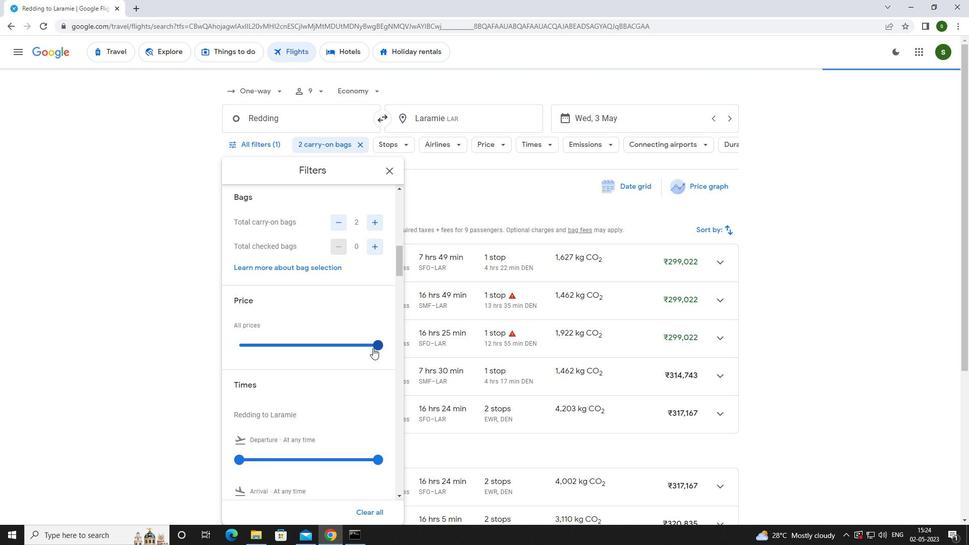 
Action: Mouse pressed left at (375, 344)
Screenshot: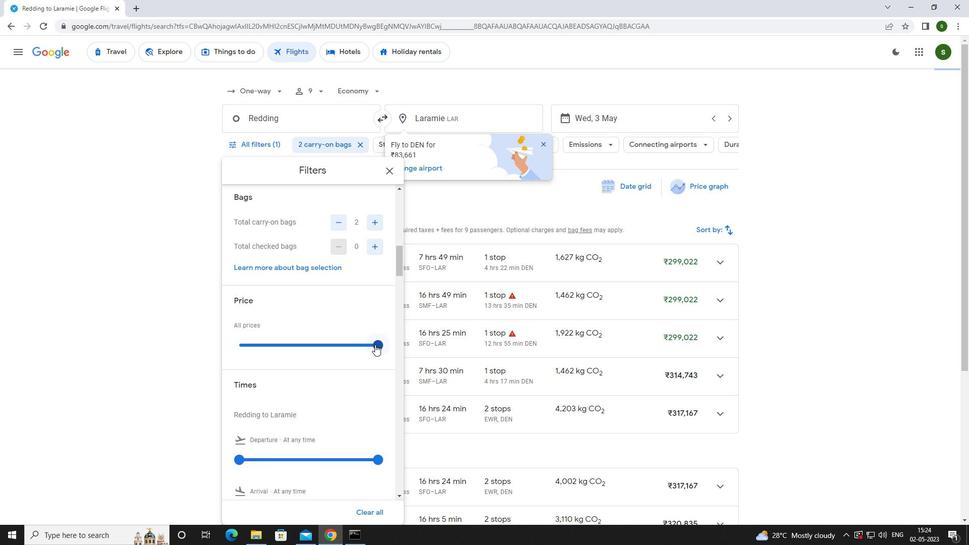 
Action: Mouse moved to (292, 350)
Screenshot: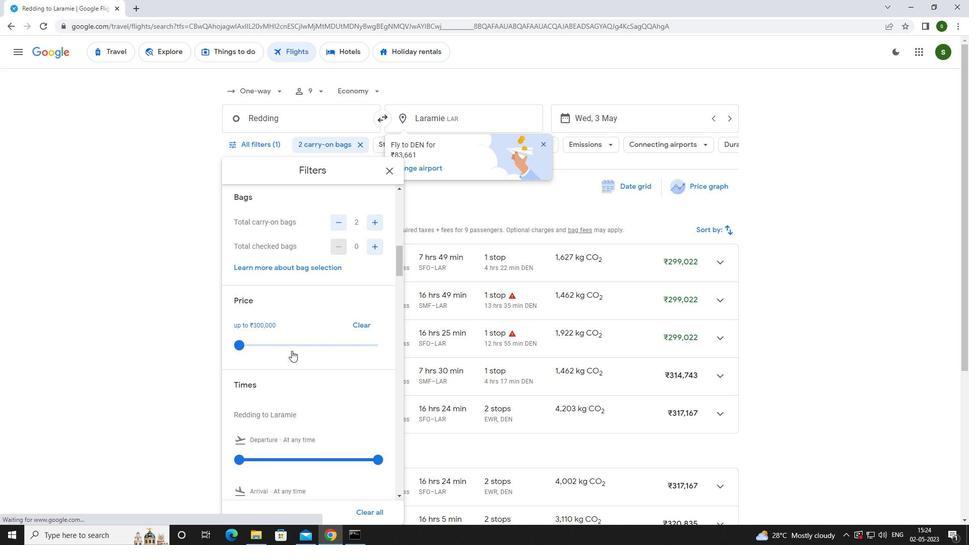 
Action: Mouse scrolled (292, 349) with delta (0, 0)
Screenshot: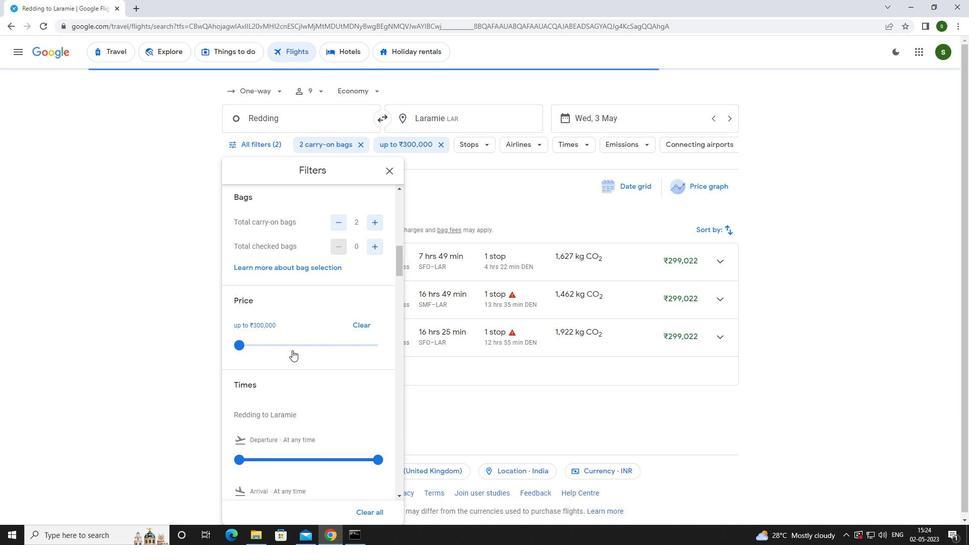 
Action: Mouse scrolled (292, 349) with delta (0, 0)
Screenshot: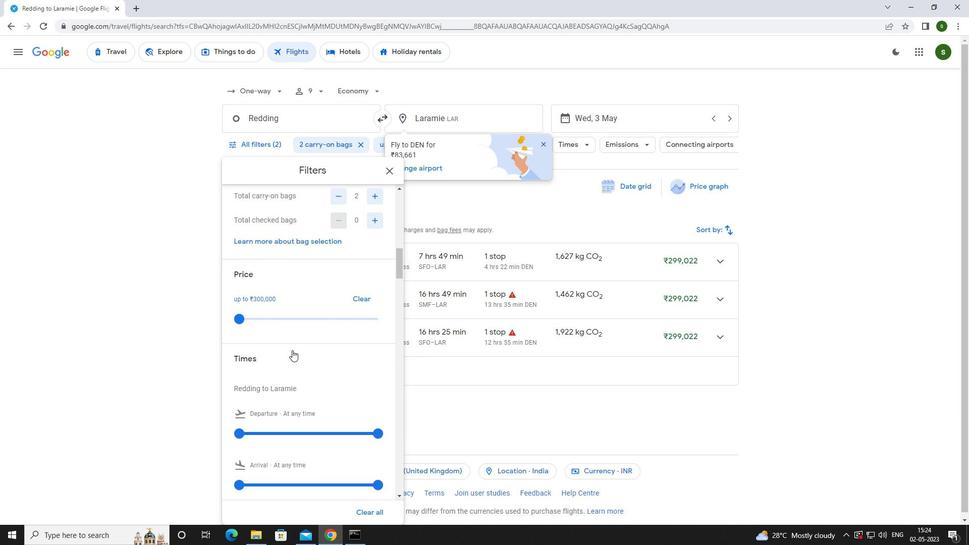 
Action: Mouse moved to (240, 359)
Screenshot: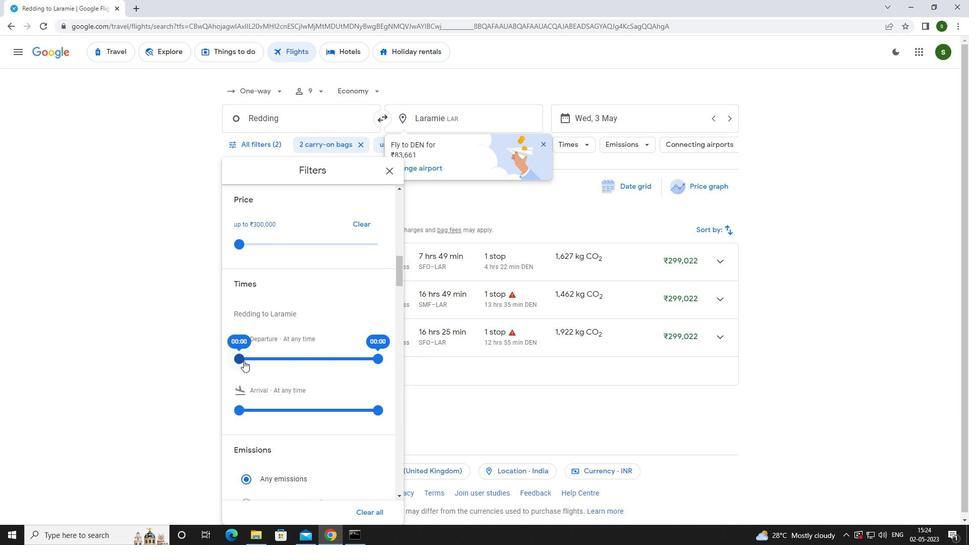 
Action: Mouse pressed left at (240, 359)
Screenshot: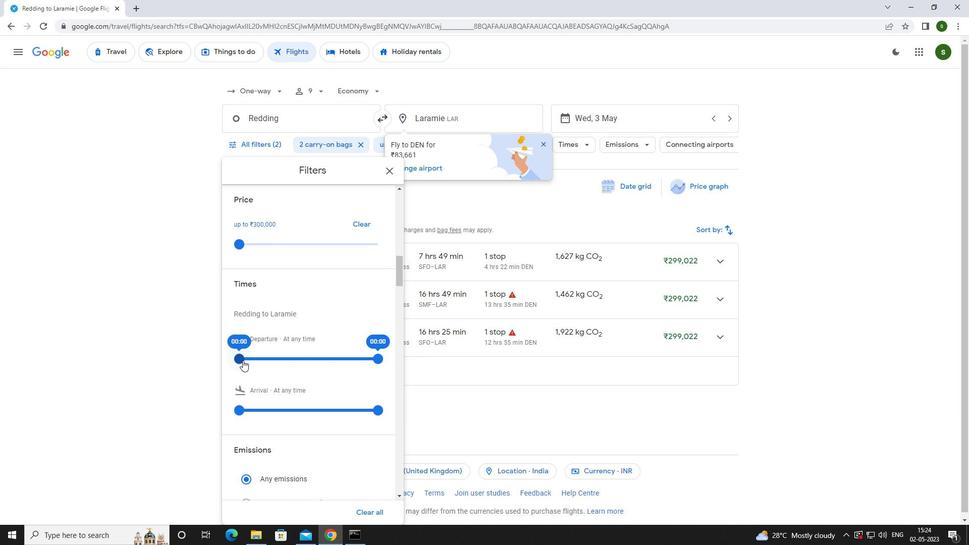 
Action: Mouse moved to (502, 409)
Screenshot: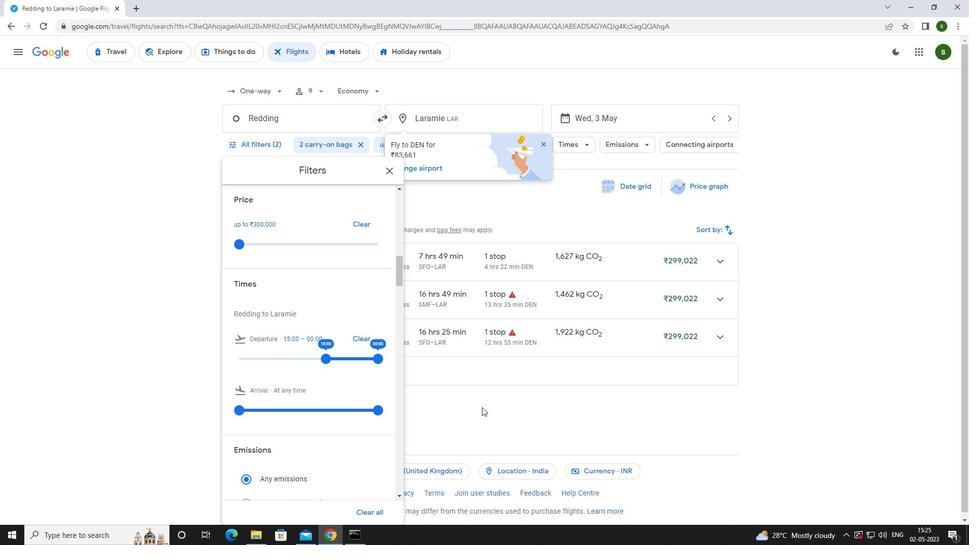 
Action: Mouse pressed left at (502, 409)
Screenshot: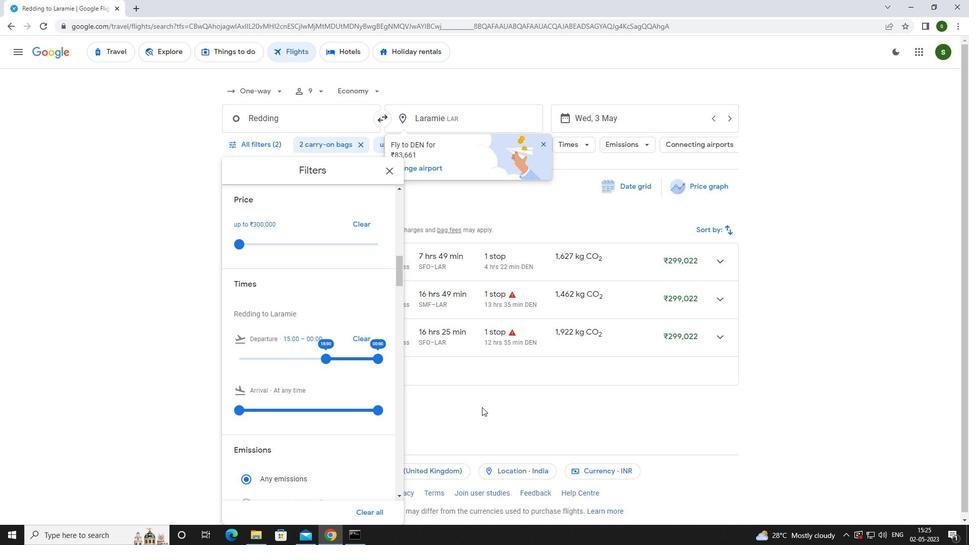 
Action: Mouse moved to (502, 408)
Screenshot: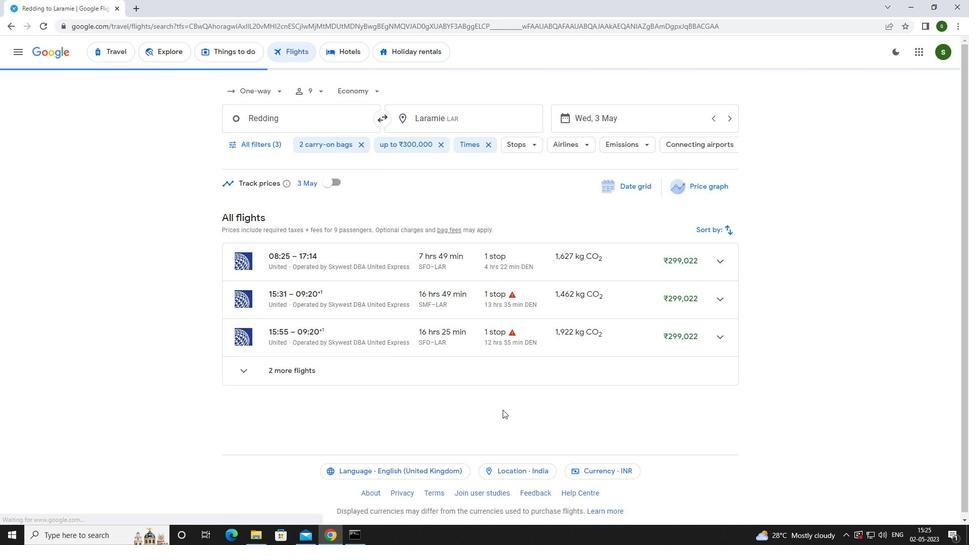 
